 Task: Navigate through the street view of La Jolla to reach Torrey Pines State Natural Reserve.
Action: Mouse moved to (219, 79)
Screenshot: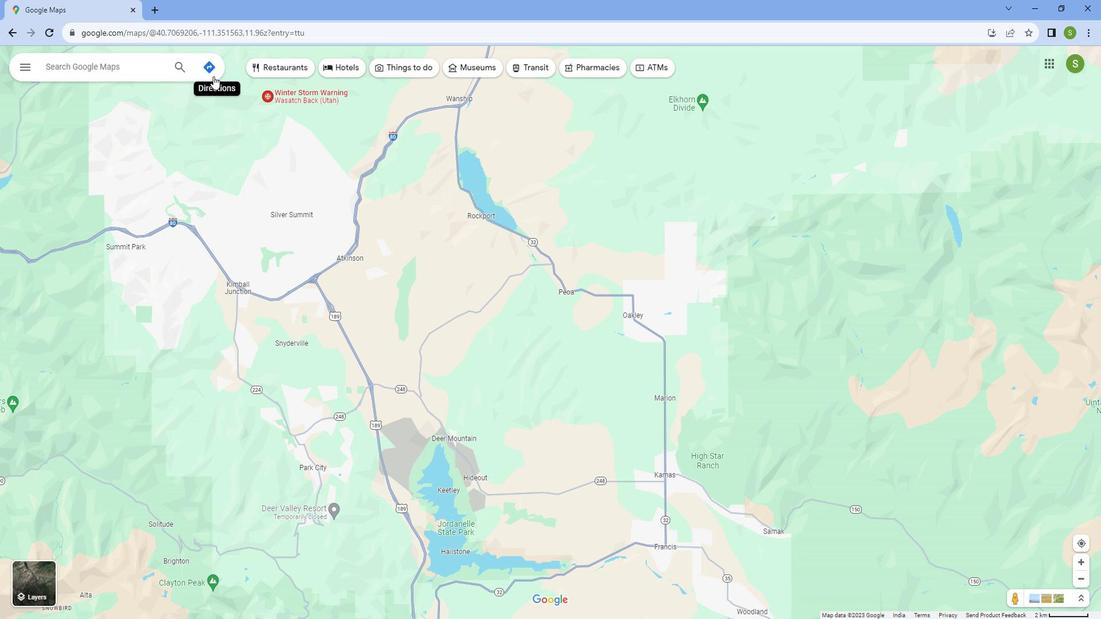 
Action: Mouse pressed left at (219, 79)
Screenshot: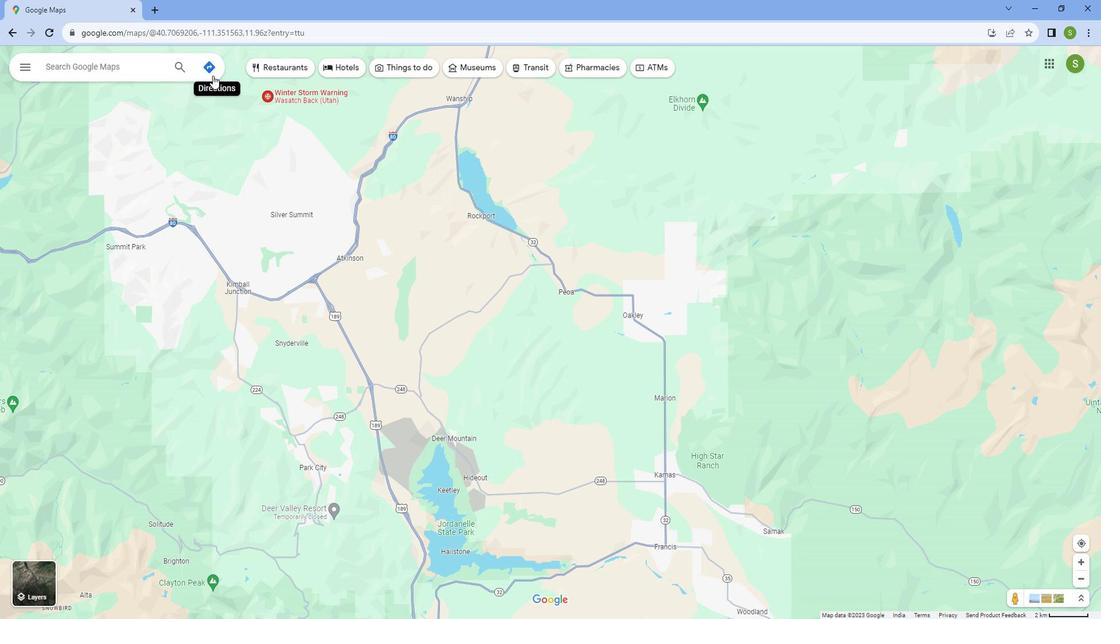 
Action: Mouse moved to (126, 103)
Screenshot: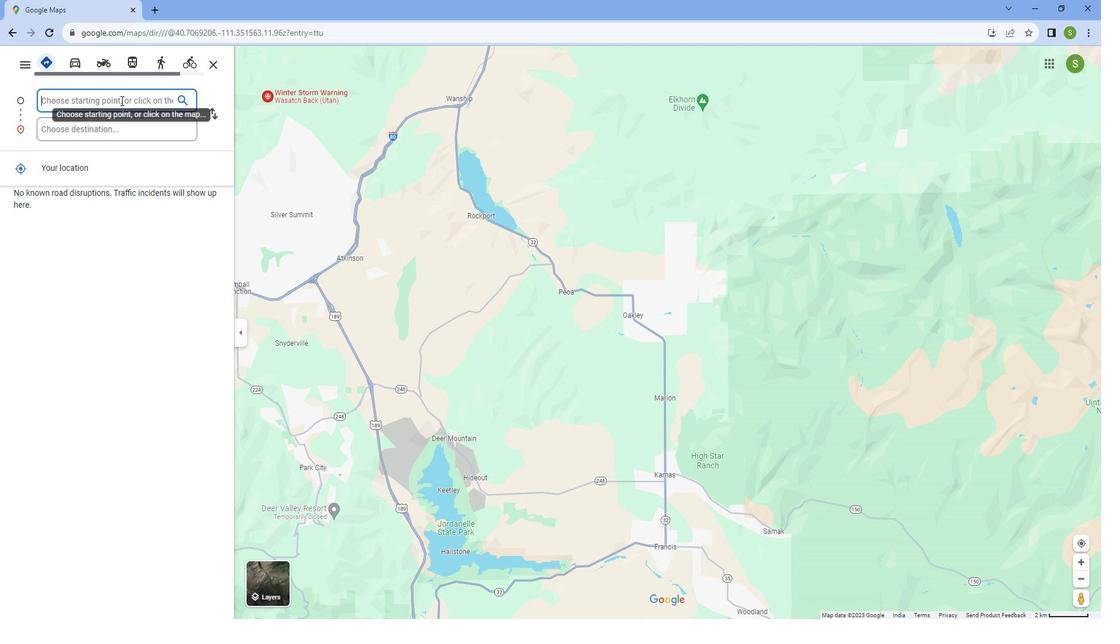 
Action: Mouse pressed left at (126, 103)
Screenshot: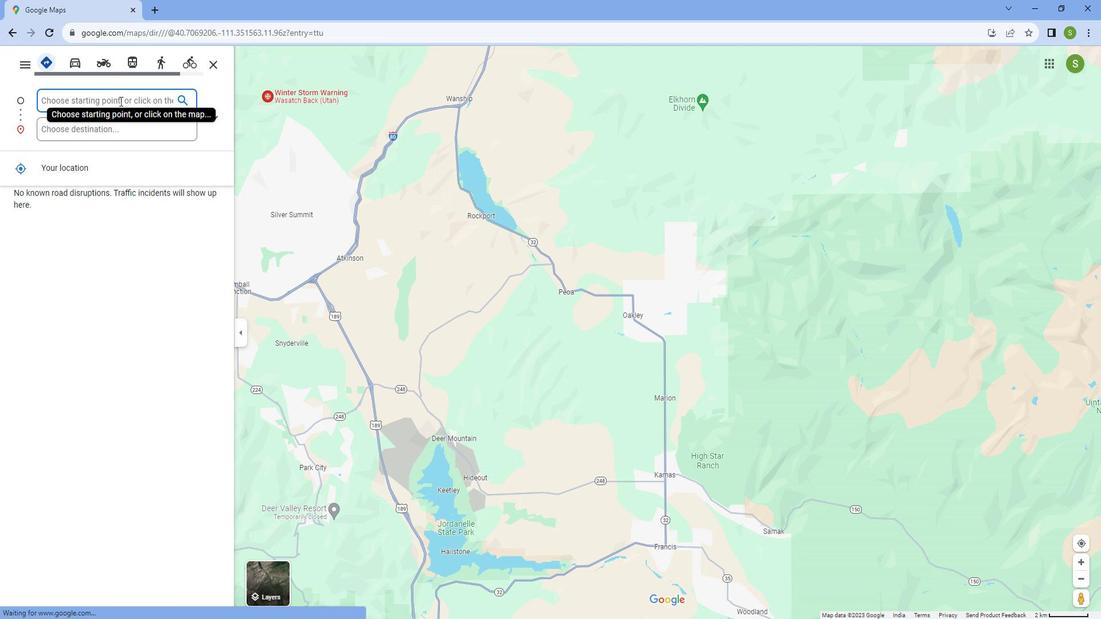 
Action: Key pressed <Key.caps_lock>L<Key.caps_lock>a<Key.space><Key.caps_lock>J<Key.caps_lock>olla
Screenshot: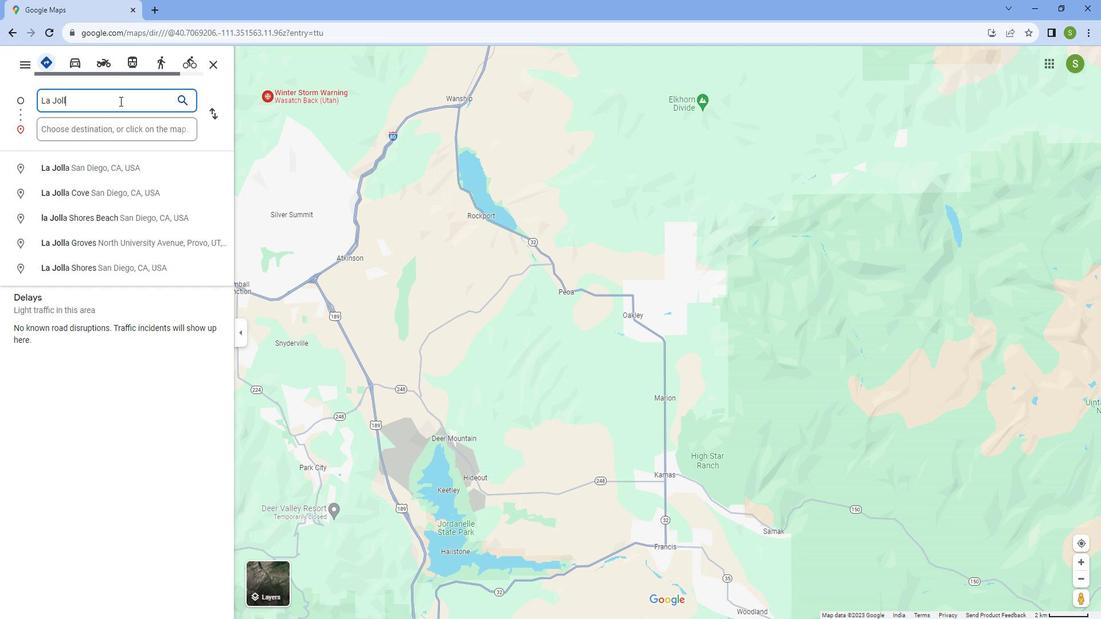 
Action: Mouse moved to (99, 174)
Screenshot: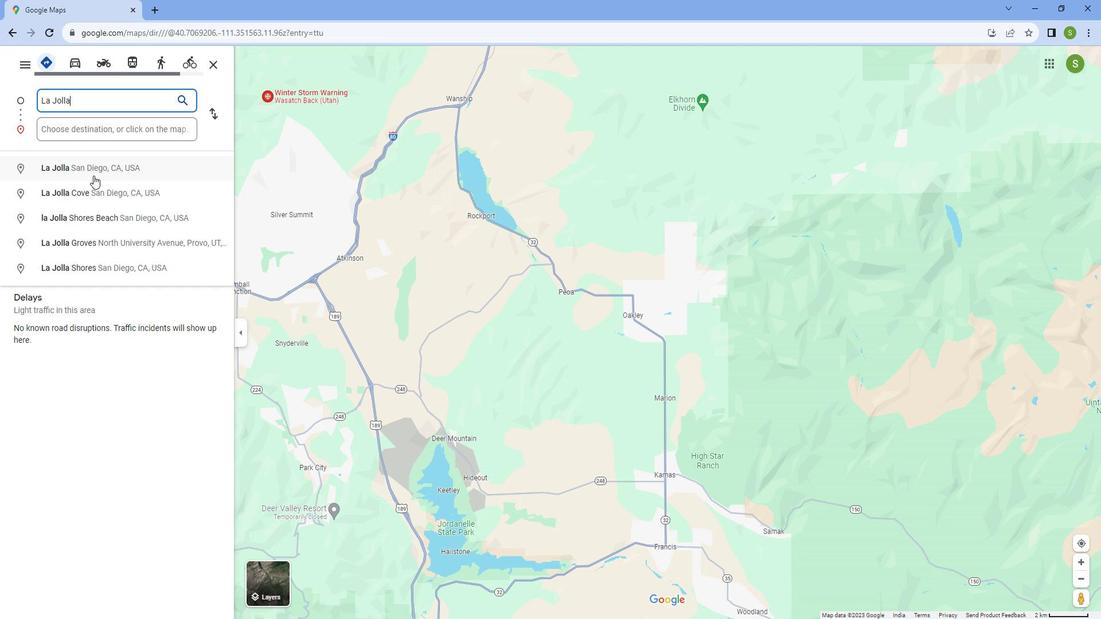 
Action: Mouse pressed left at (99, 174)
Screenshot: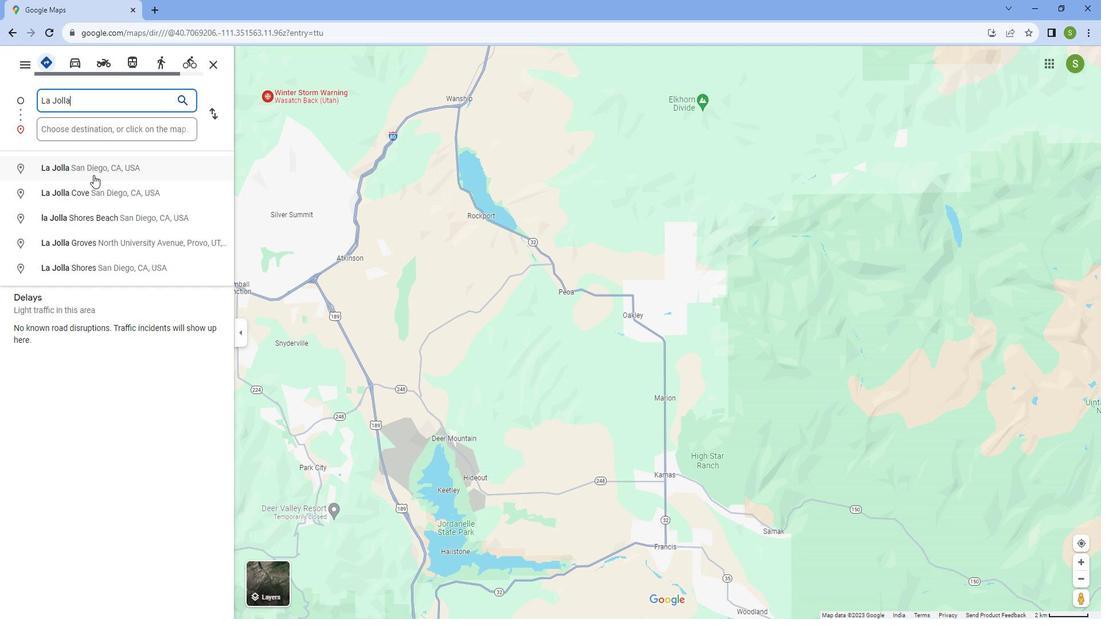 
Action: Mouse moved to (112, 123)
Screenshot: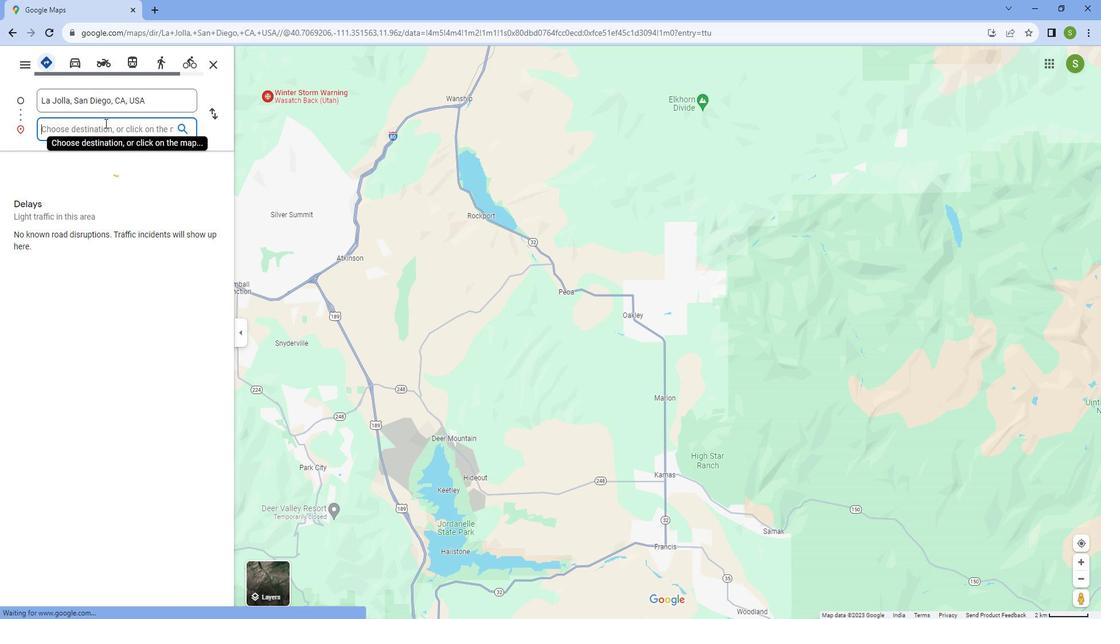 
Action: Mouse pressed left at (112, 123)
Screenshot: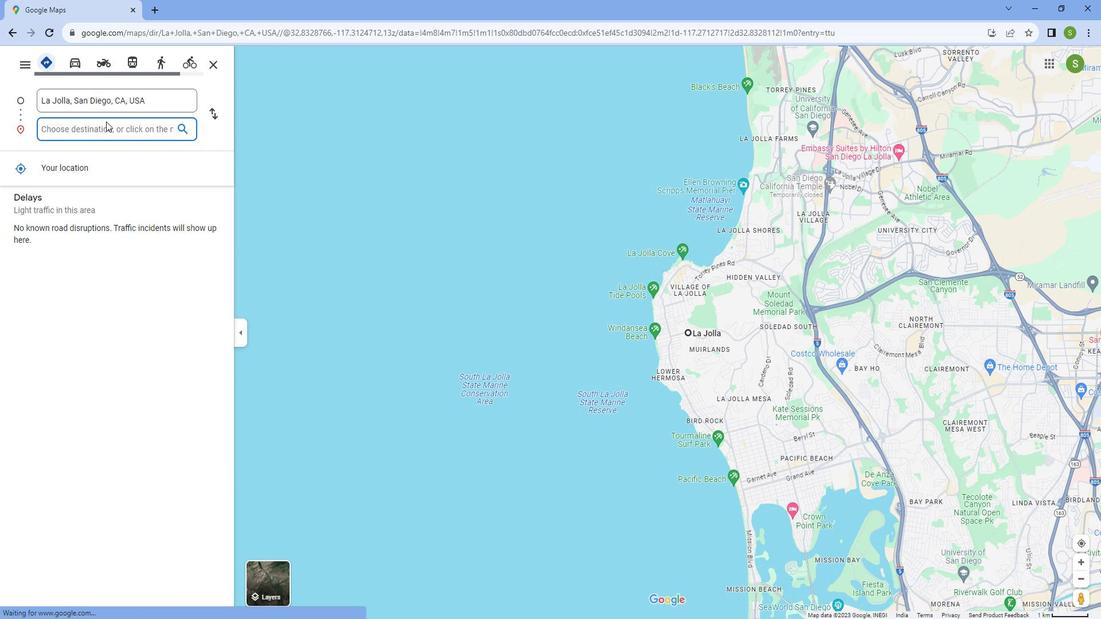 
Action: Key pressed <Key.caps_lock>T<Key.caps_lock>orr
Screenshot: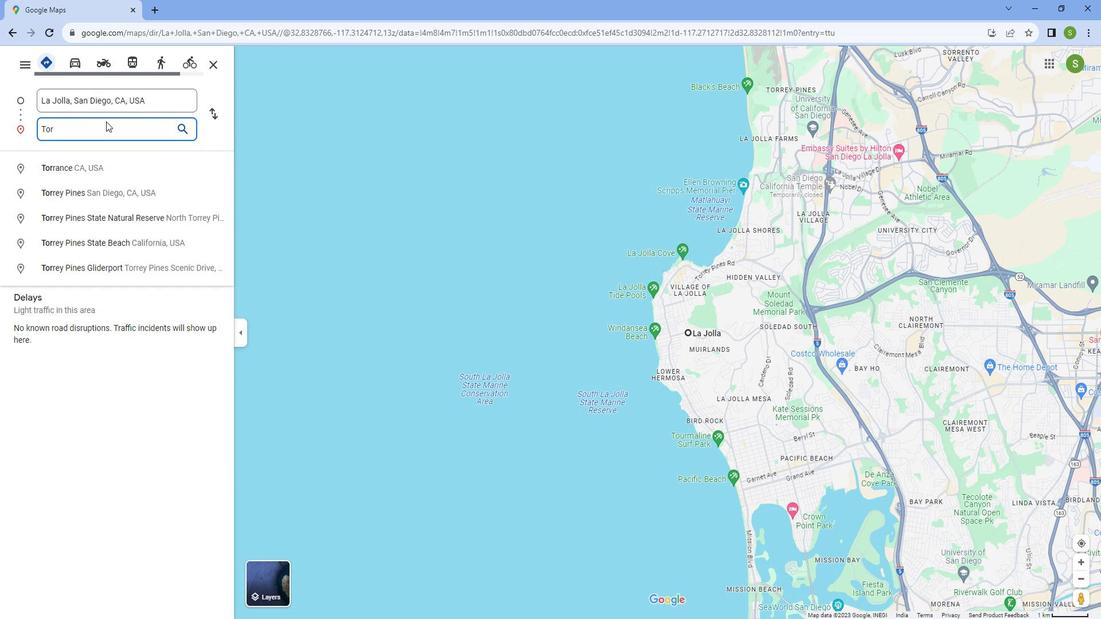 
Action: Mouse moved to (83, 24)
Screenshot: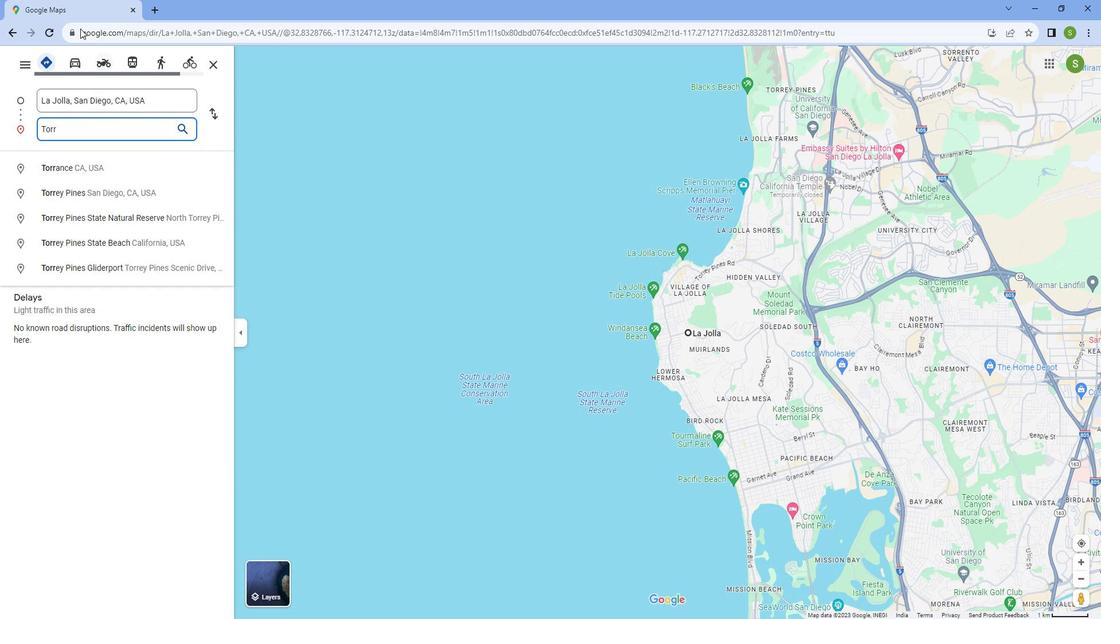 
Action: Key pressed ey<Key.space><Key.caps_lock>P<Key.caps_lock>ines<Key.space><Key.caps_lock>S<Key.caps_lock>tate<Key.space><Key.caps_lock>N<Key.caps_lock>atural<Key.space><Key.caps_lock>R<Key.caps_lock>eserve
Screenshot: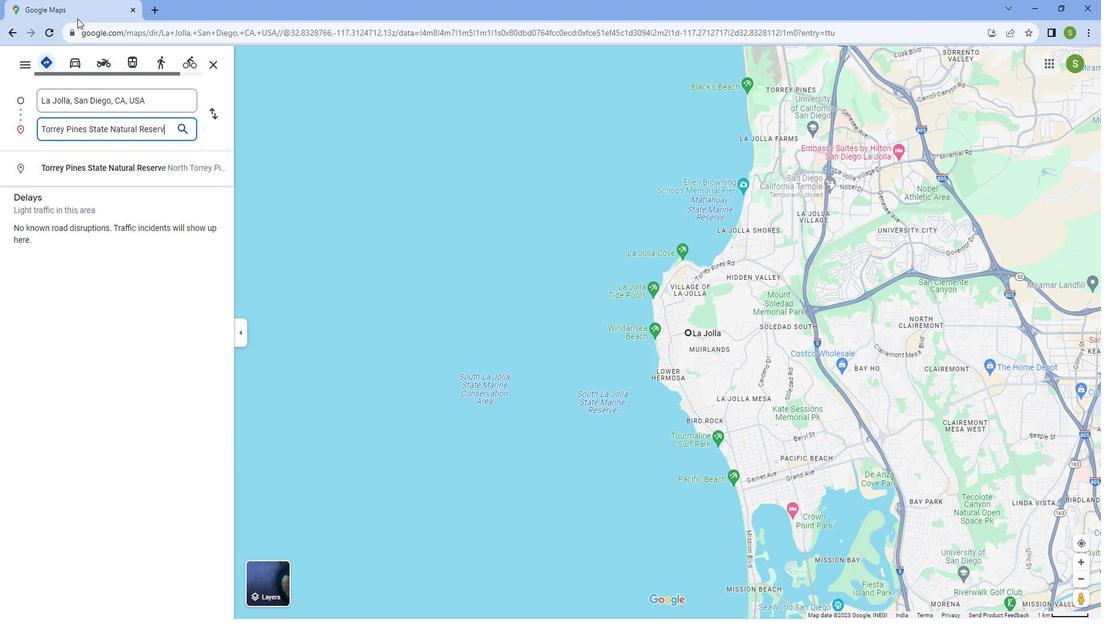 
Action: Mouse moved to (99, 174)
Screenshot: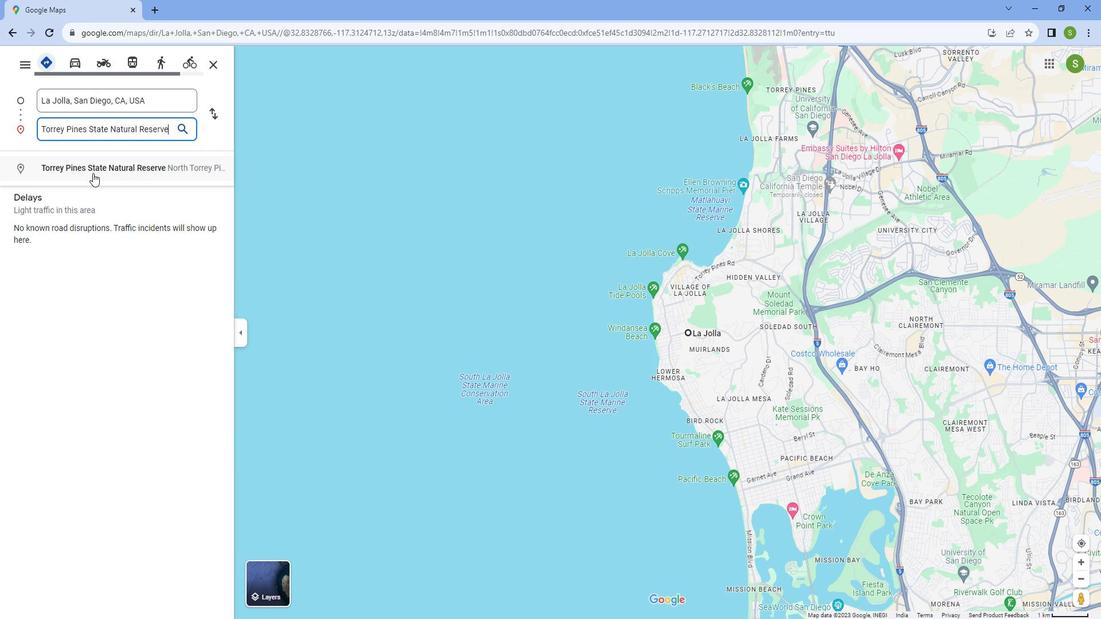 
Action: Mouse pressed left at (99, 174)
Screenshot: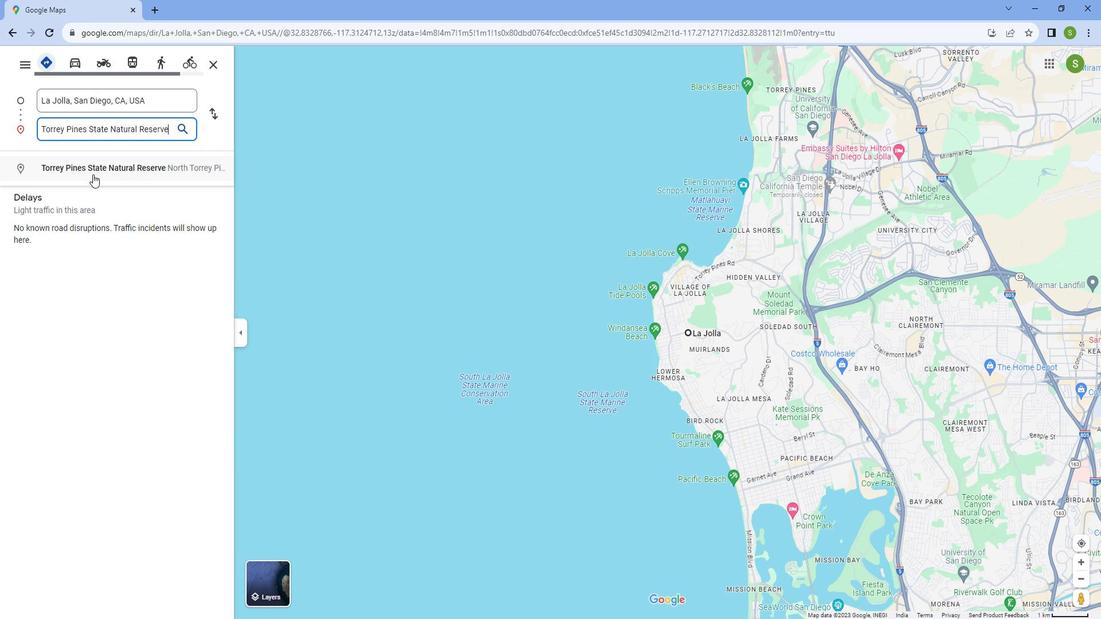 
Action: Mouse moved to (459, 565)
Screenshot: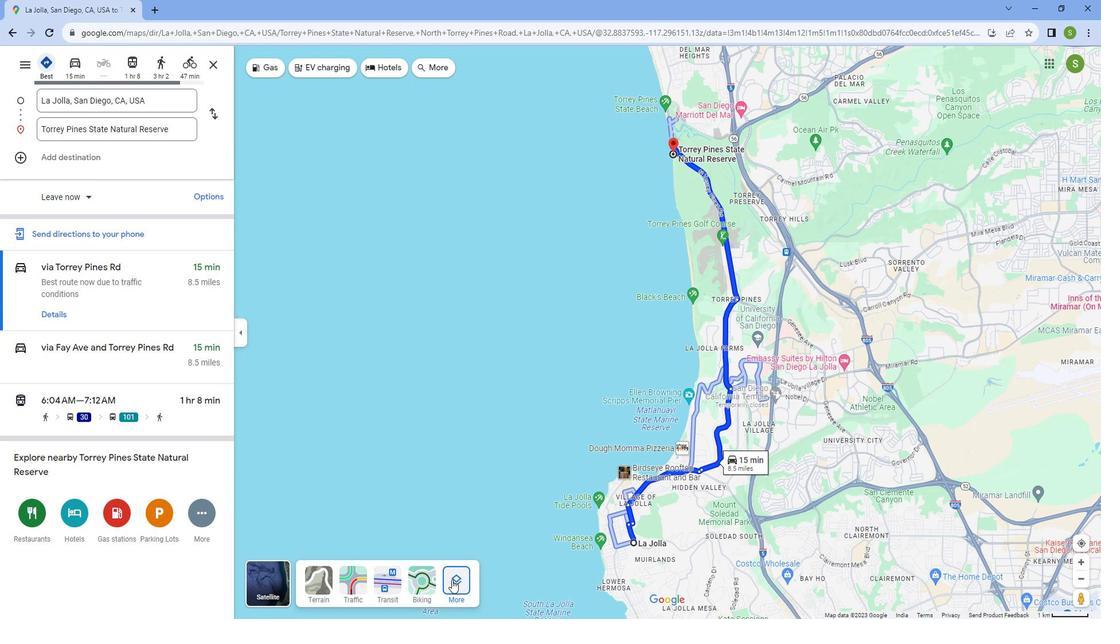 
Action: Mouse pressed left at (459, 565)
Screenshot: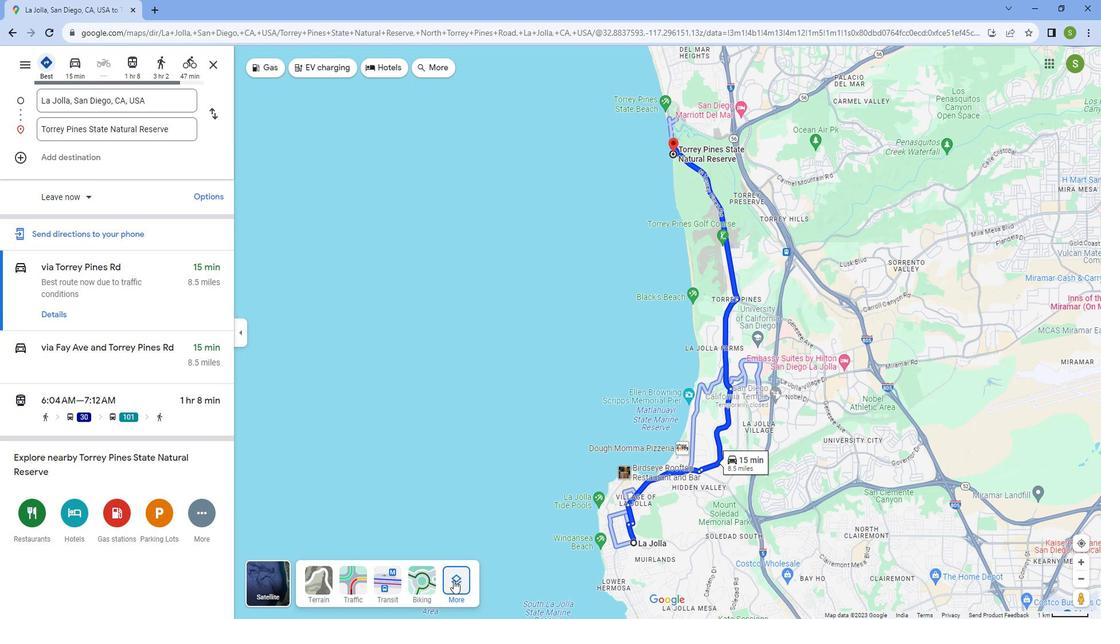 
Action: Mouse moved to (314, 329)
Screenshot: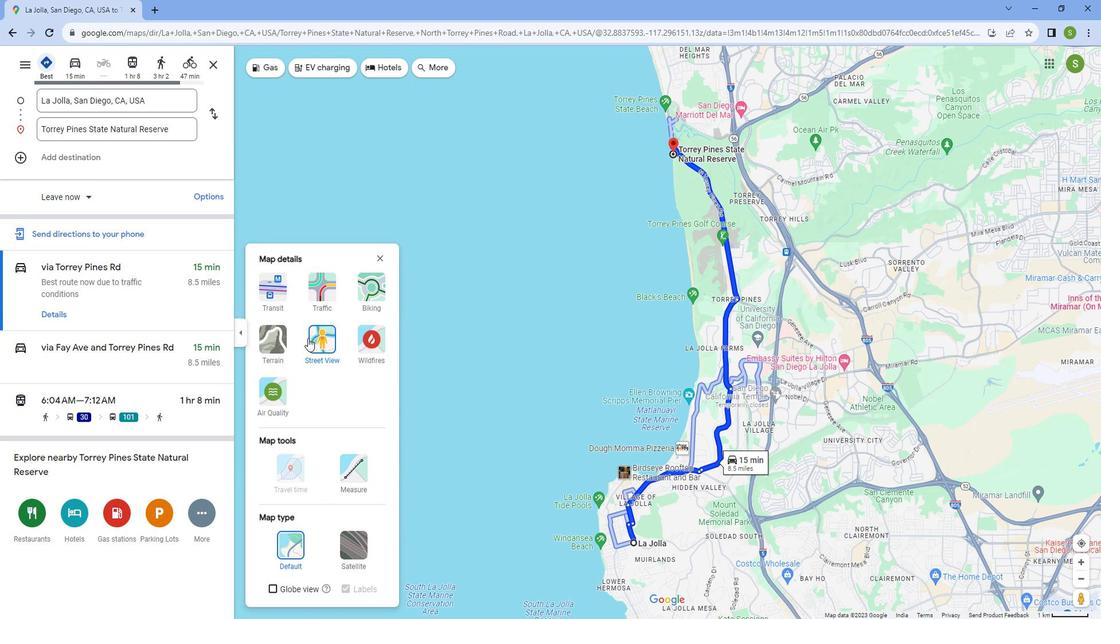 
Action: Mouse pressed left at (314, 329)
Screenshot: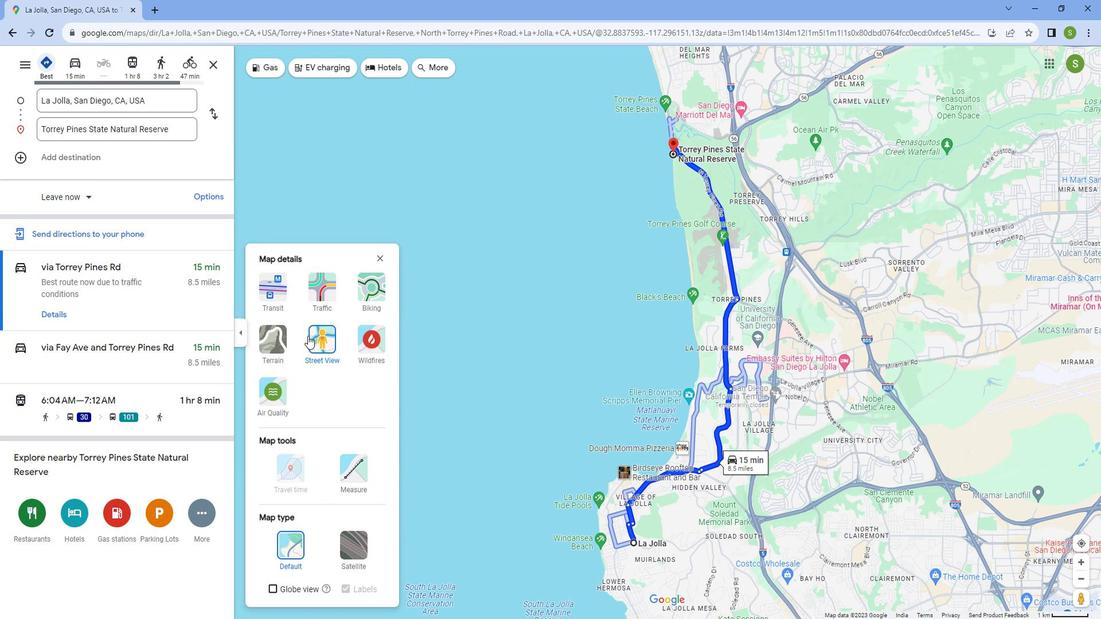 
Action: Mouse moved to (738, 215)
Screenshot: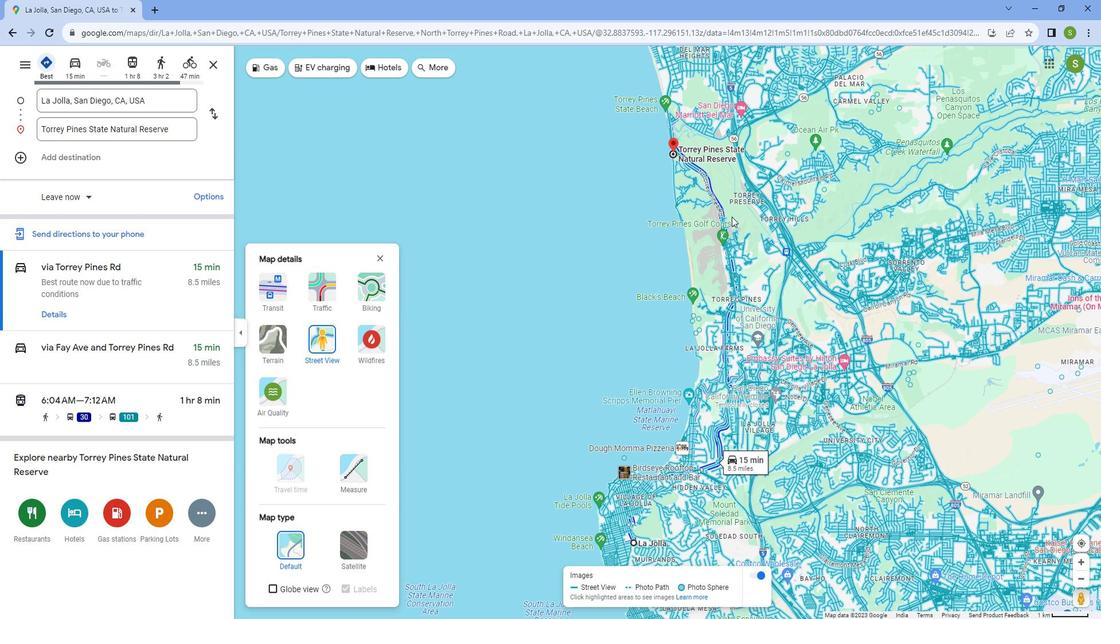 
Action: Mouse scrolled (738, 215) with delta (0, 0)
Screenshot: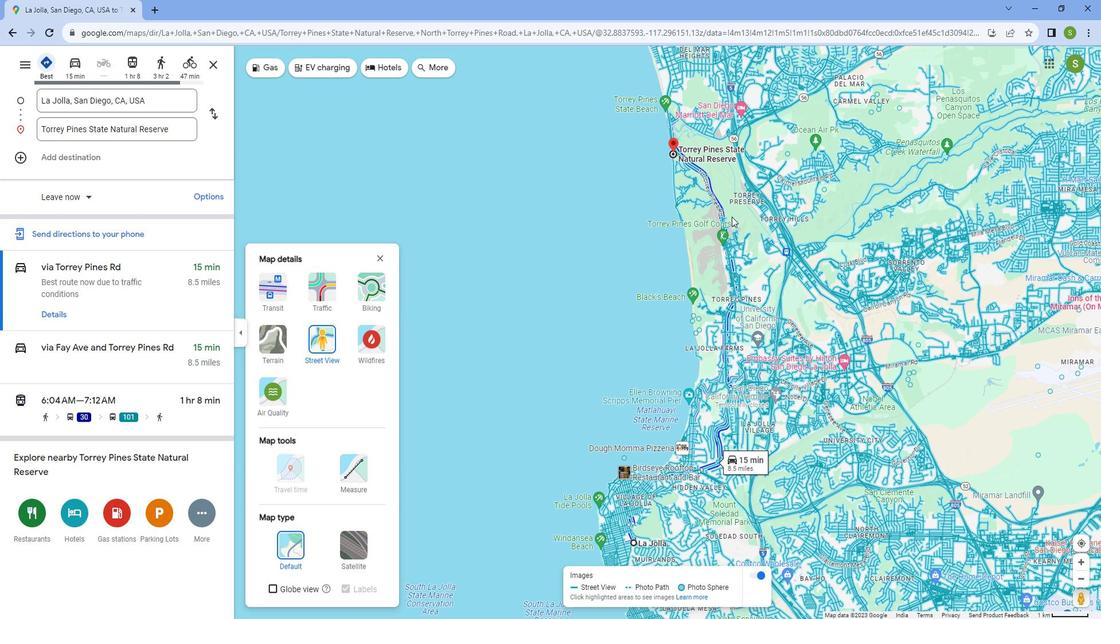 
Action: Mouse scrolled (738, 215) with delta (0, 0)
Screenshot: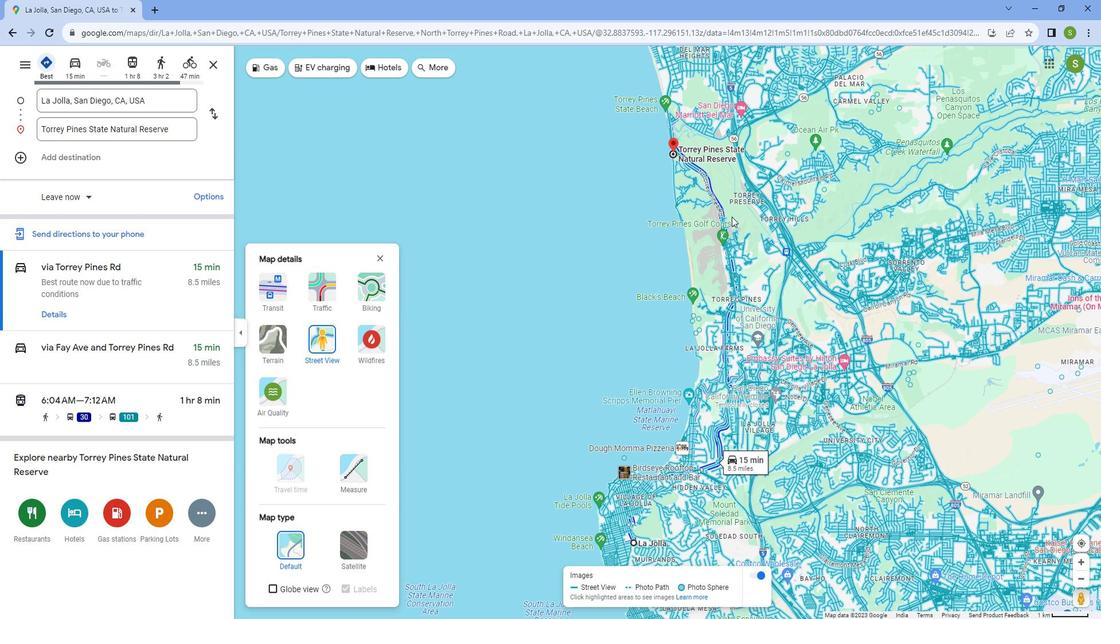
Action: Mouse scrolled (738, 215) with delta (0, 0)
Screenshot: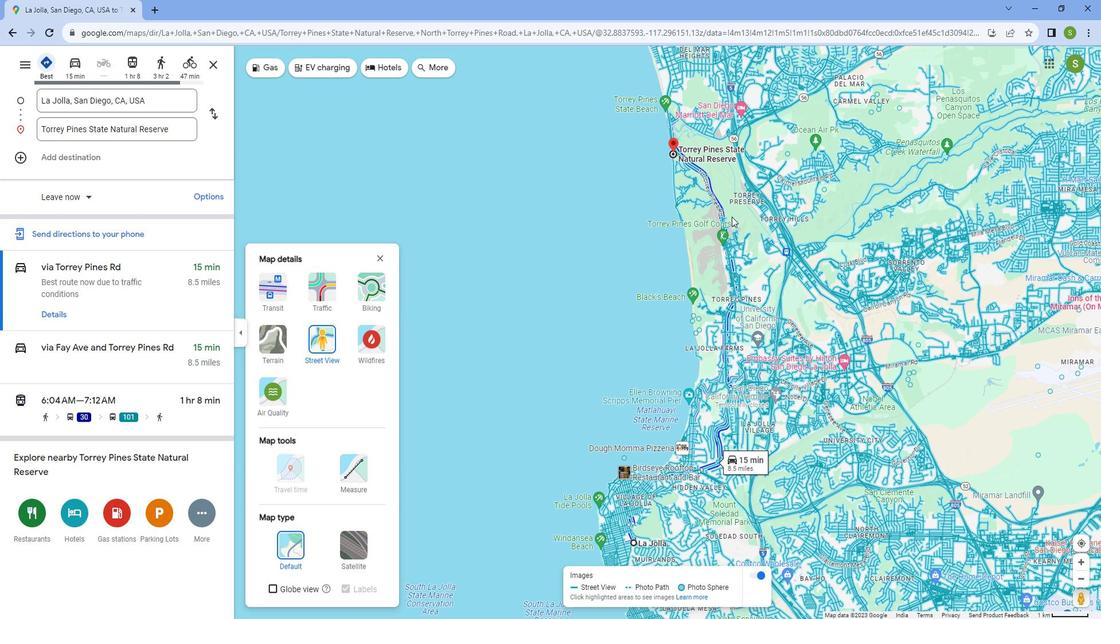 
Action: Mouse scrolled (738, 215) with delta (0, 0)
Screenshot: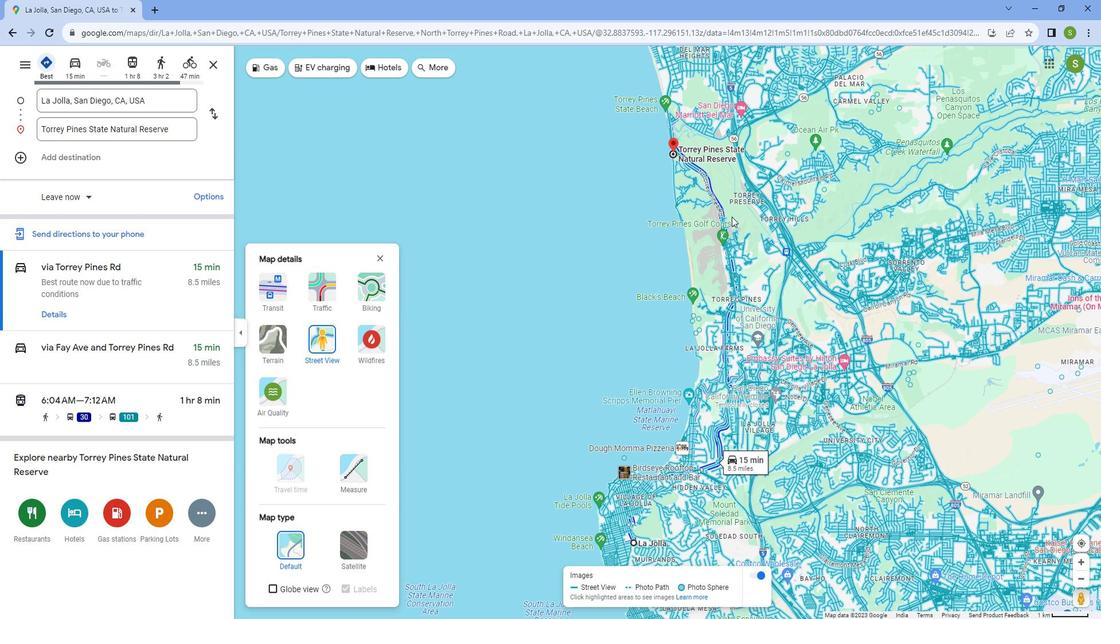 
Action: Mouse scrolled (738, 215) with delta (0, 0)
Screenshot: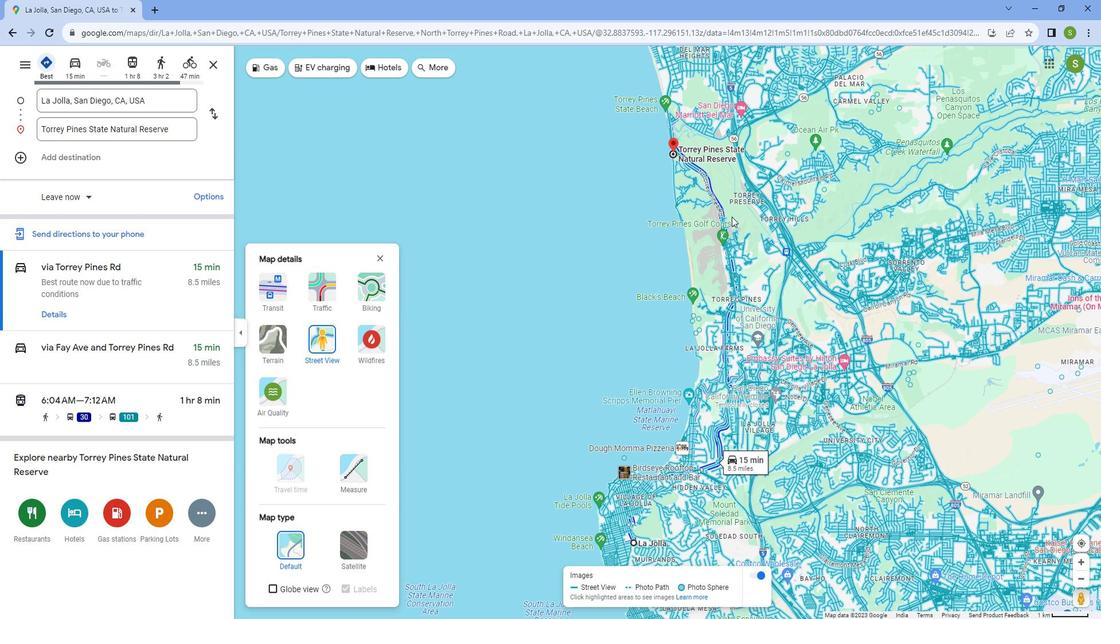 
Action: Mouse scrolled (738, 215) with delta (0, 0)
Screenshot: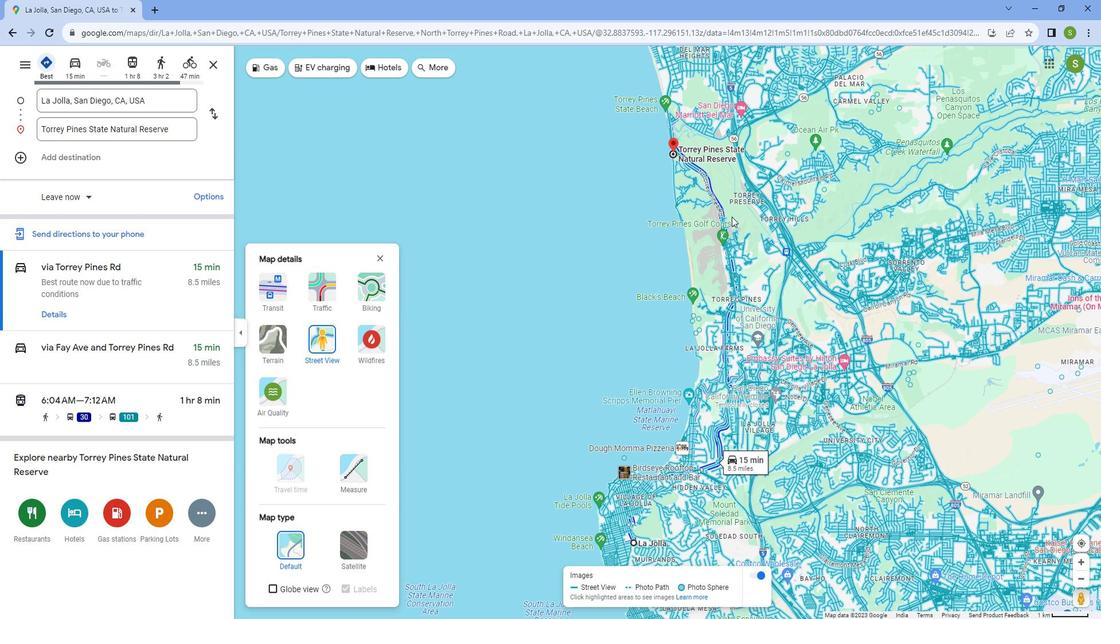 
Action: Mouse moved to (738, 214)
Screenshot: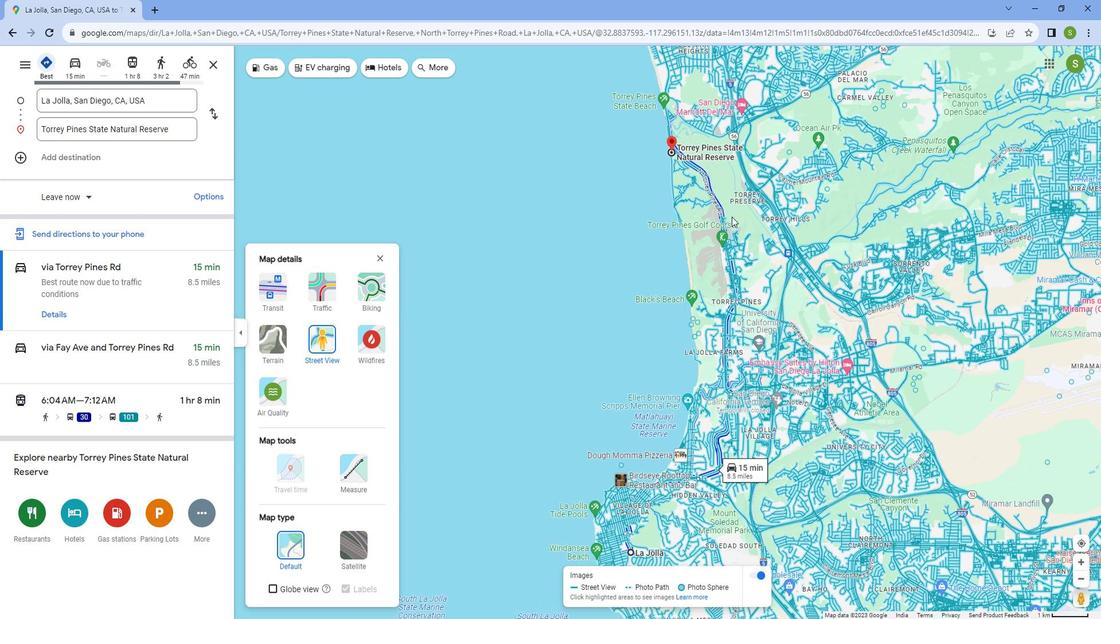 
Action: Mouse scrolled (738, 215) with delta (0, 0)
Screenshot: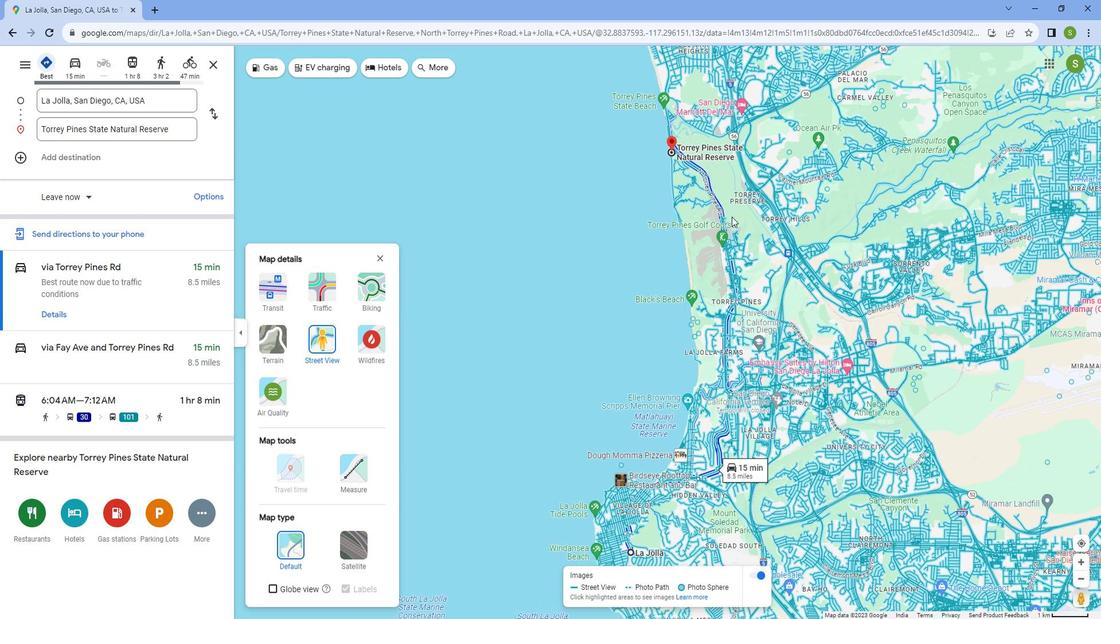 
Action: Mouse moved to (737, 214)
Screenshot: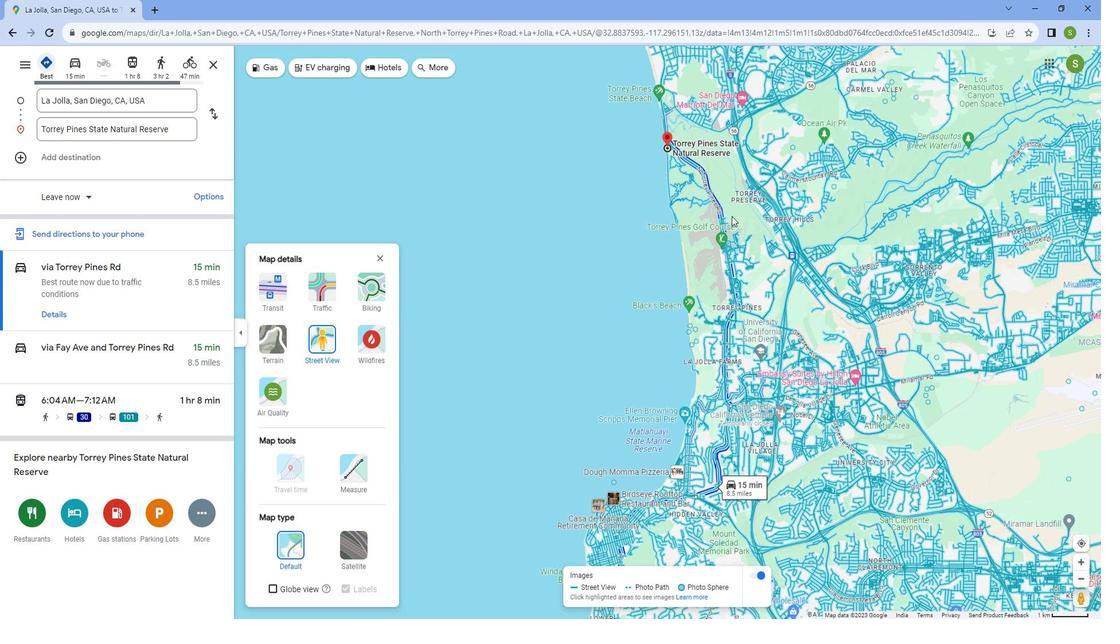
Action: Mouse scrolled (737, 215) with delta (0, 0)
Screenshot: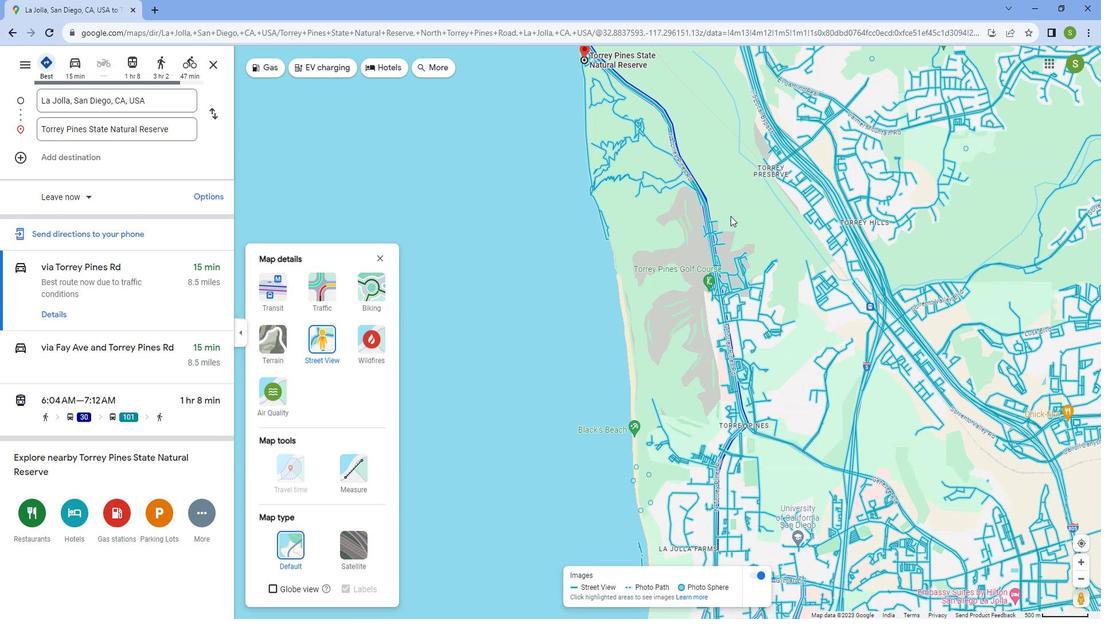 
Action: Mouse scrolled (737, 215) with delta (0, 0)
Screenshot: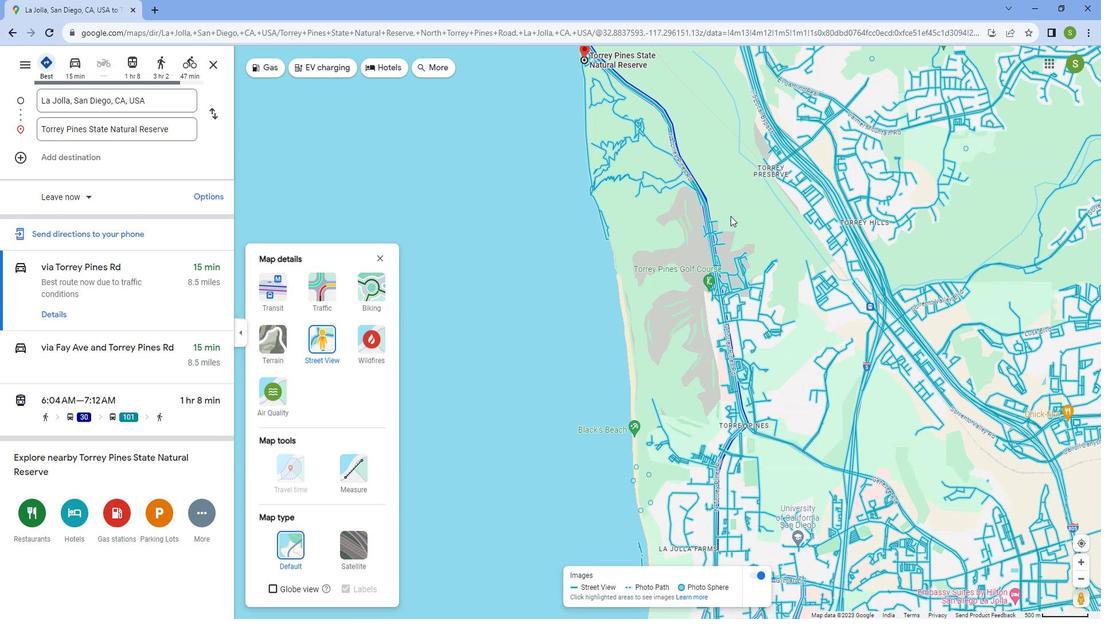 
Action: Mouse scrolled (737, 215) with delta (0, 0)
Screenshot: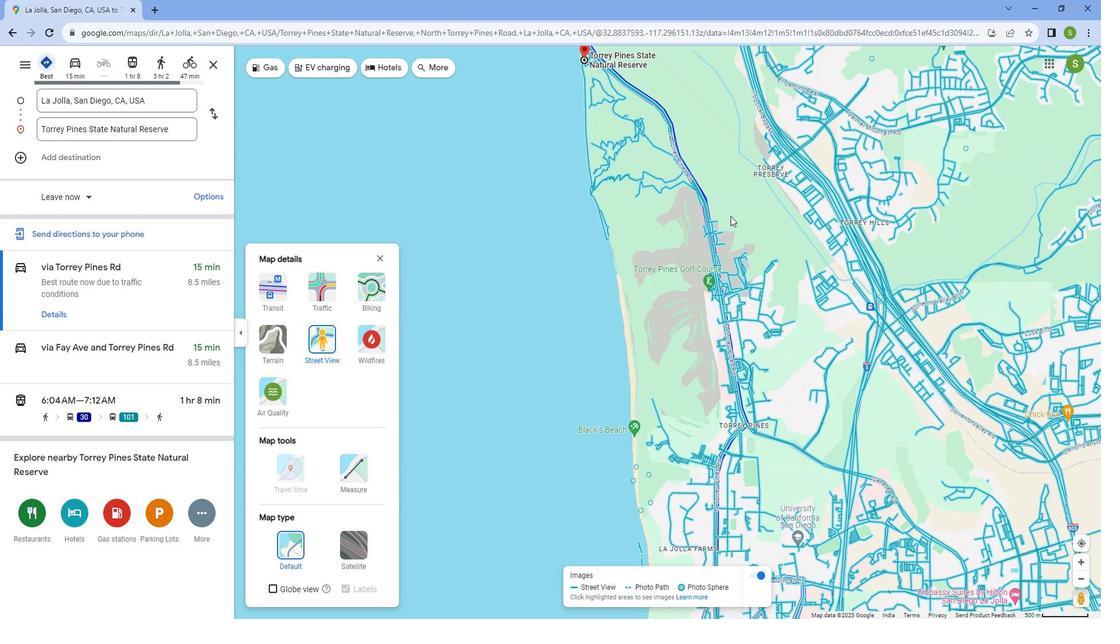 
Action: Mouse scrolled (737, 215) with delta (0, 0)
Screenshot: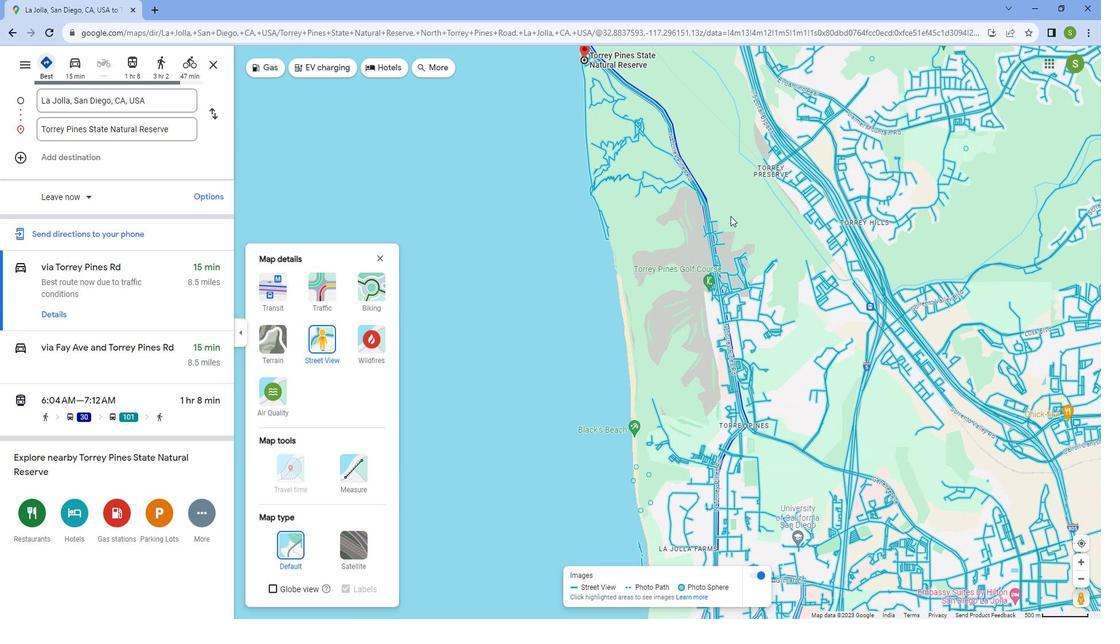
Action: Mouse scrolled (737, 215) with delta (0, 0)
Screenshot: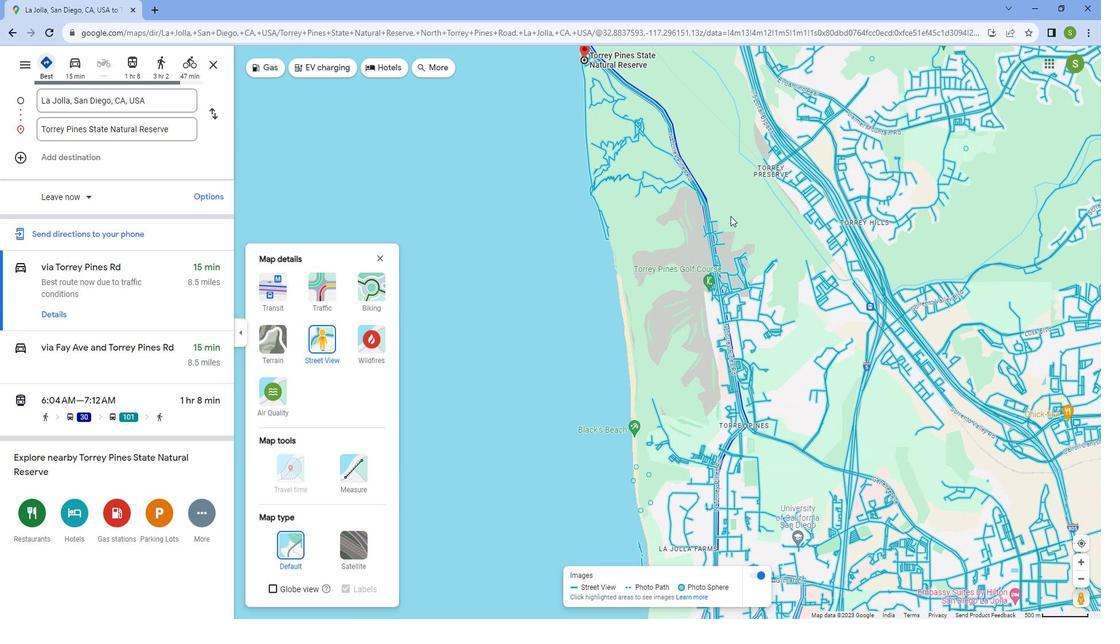 
Action: Mouse moved to (722, 171)
Screenshot: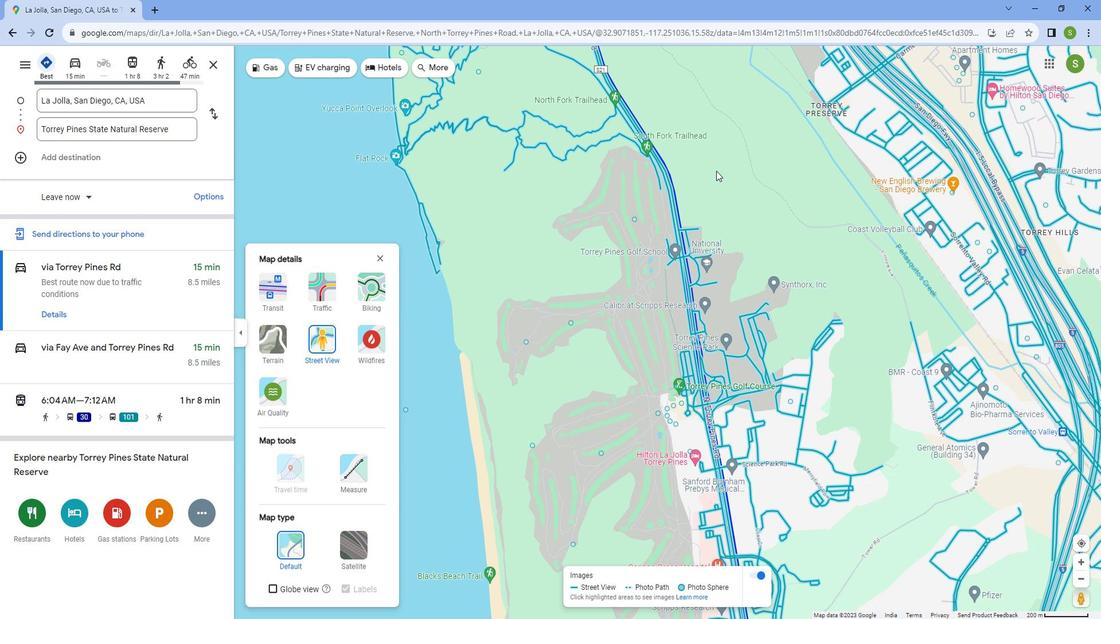 
Action: Mouse pressed left at (722, 171)
Screenshot: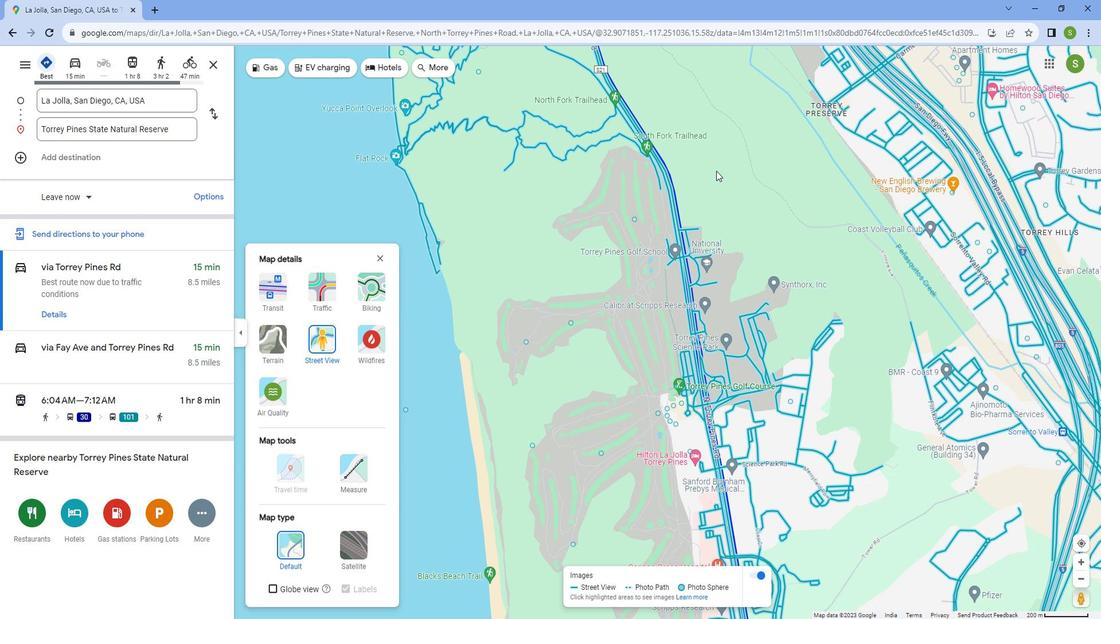 
Action: Mouse moved to (618, 392)
Screenshot: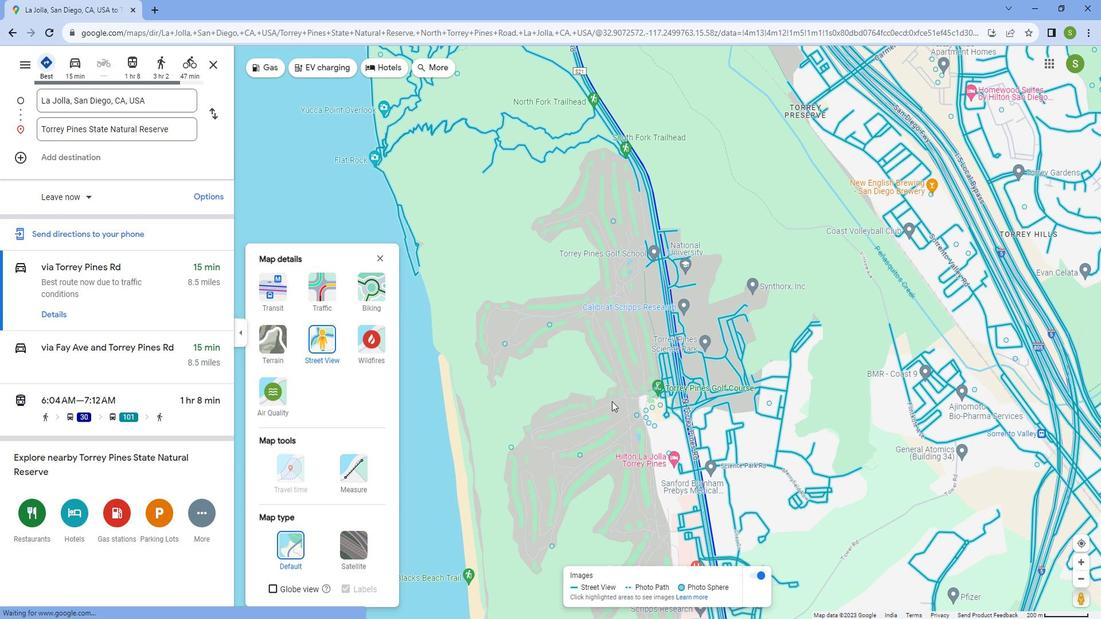 
Action: Mouse pressed left at (618, 392)
Screenshot: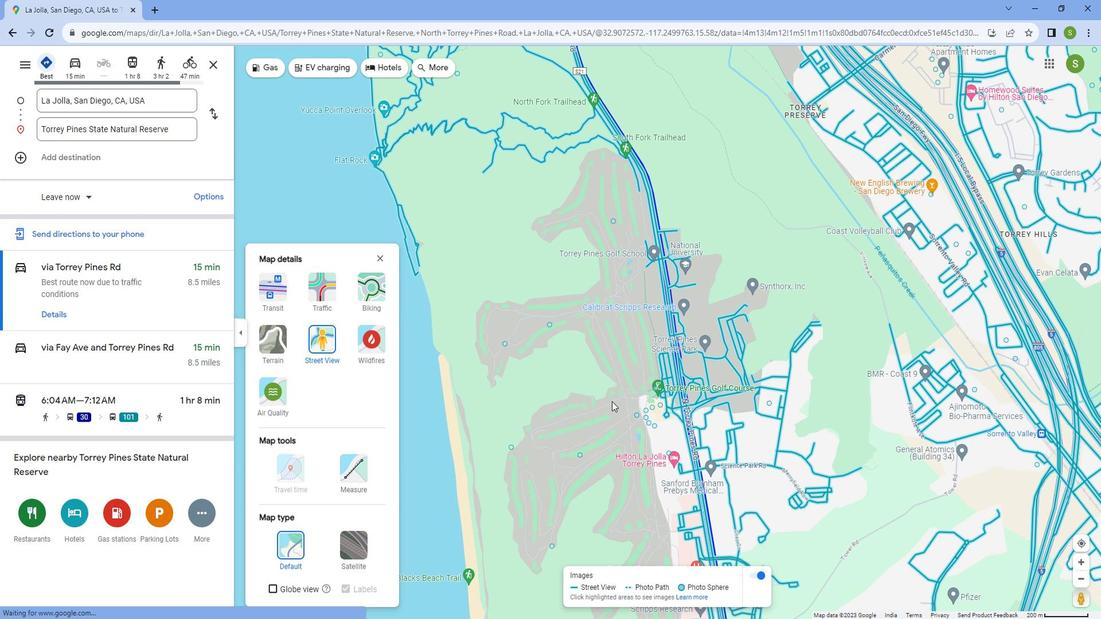 
Action: Mouse moved to (594, 454)
Screenshot: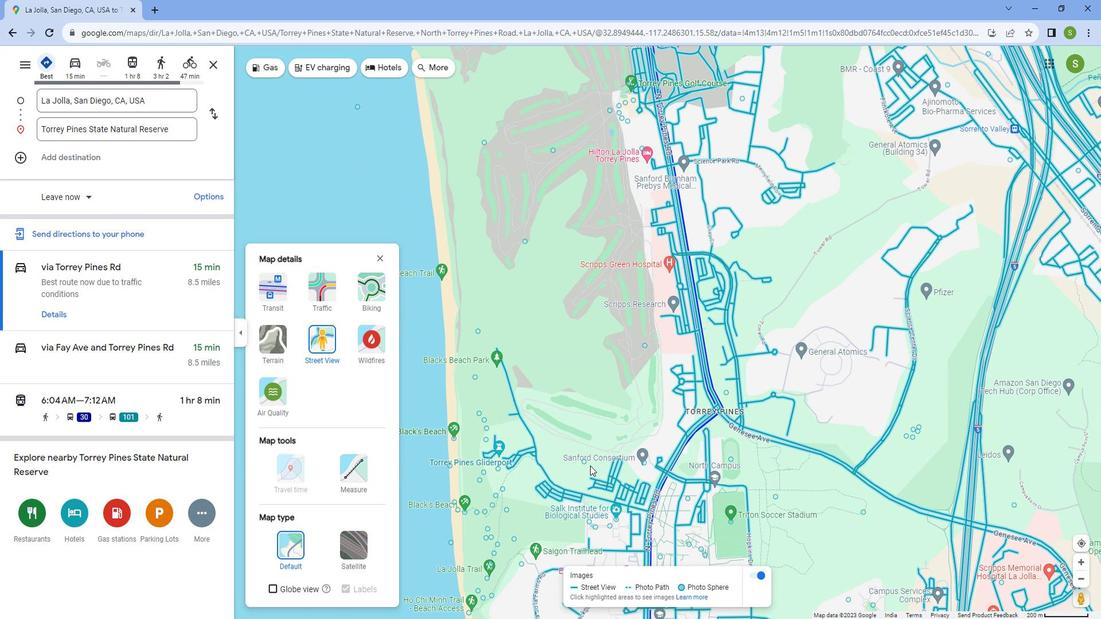 
Action: Mouse pressed left at (594, 454)
Screenshot: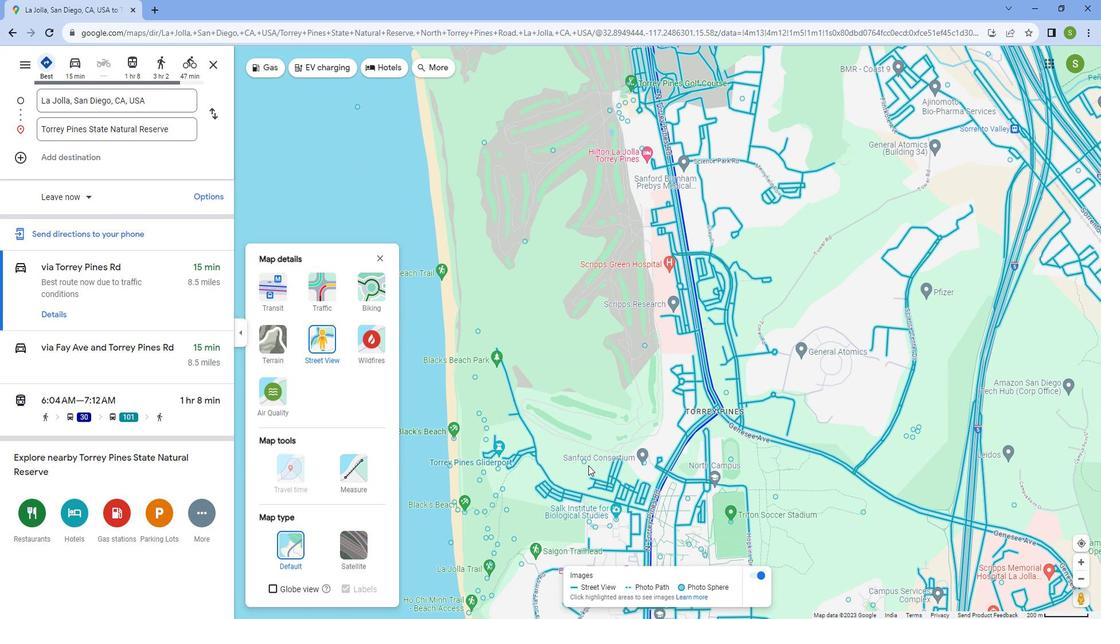 
Action: Mouse moved to (605, 283)
Screenshot: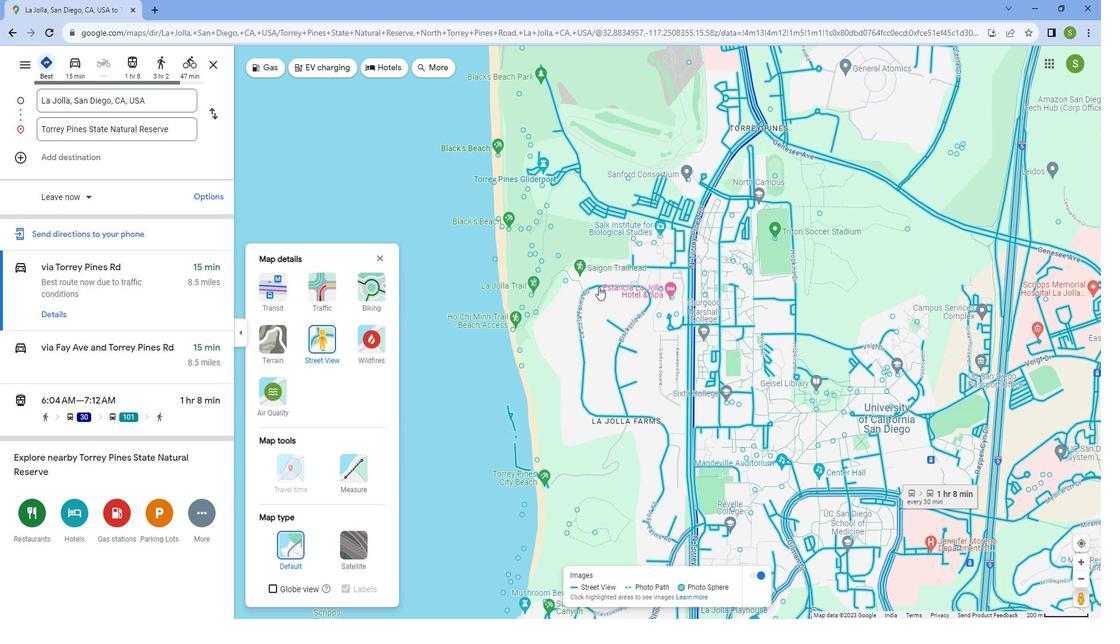 
Action: Mouse scrolled (605, 283) with delta (0, 0)
Screenshot: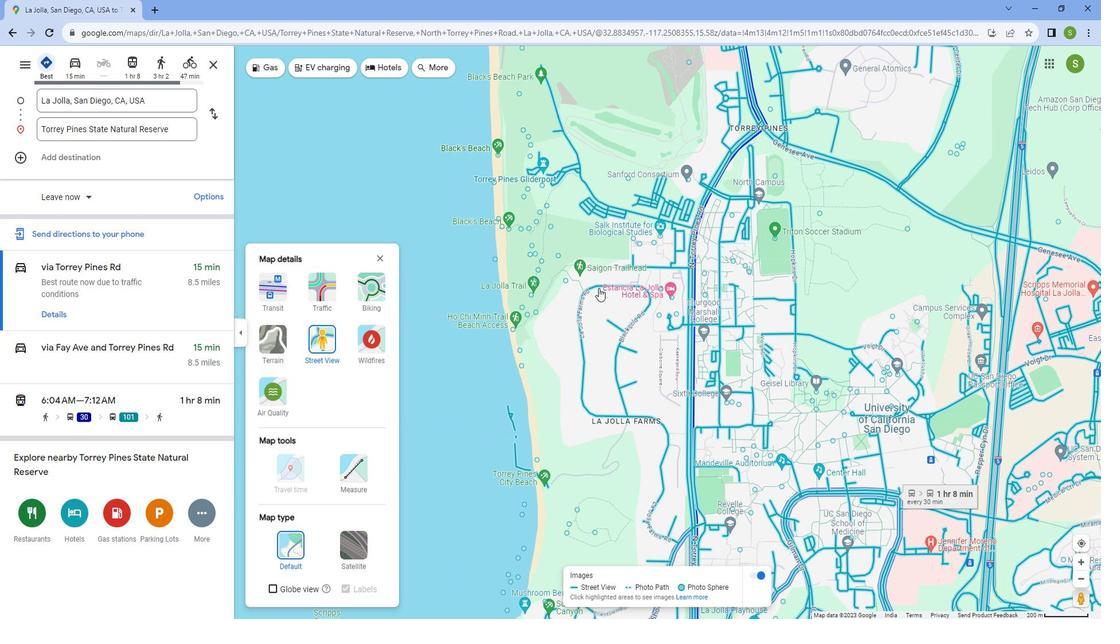 
Action: Mouse scrolled (605, 283) with delta (0, 0)
Screenshot: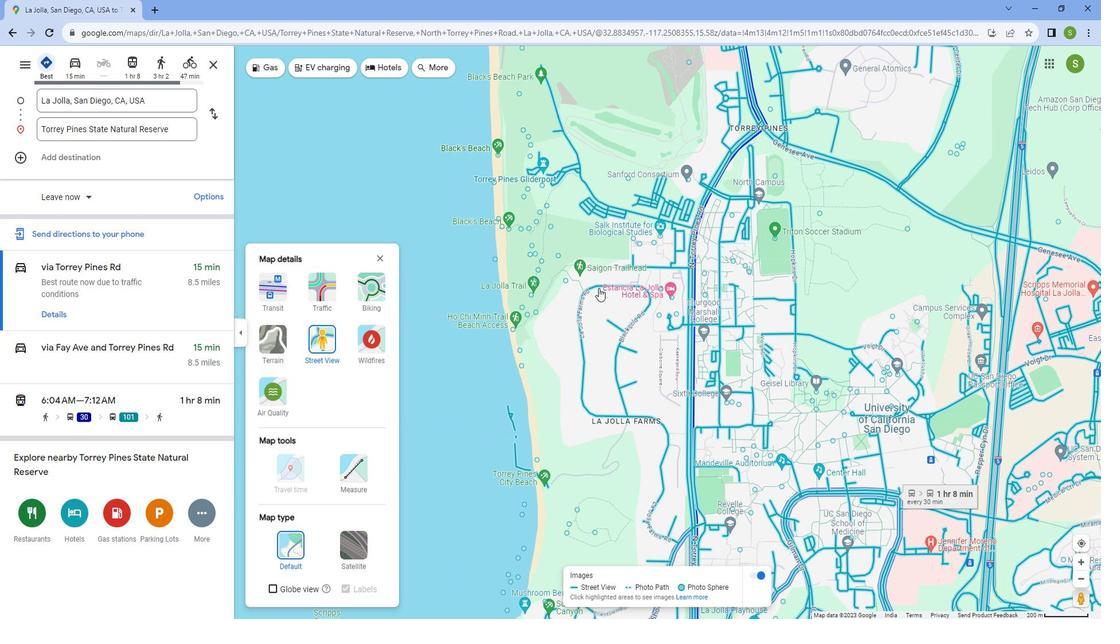 
Action: Mouse scrolled (605, 283) with delta (0, 0)
Screenshot: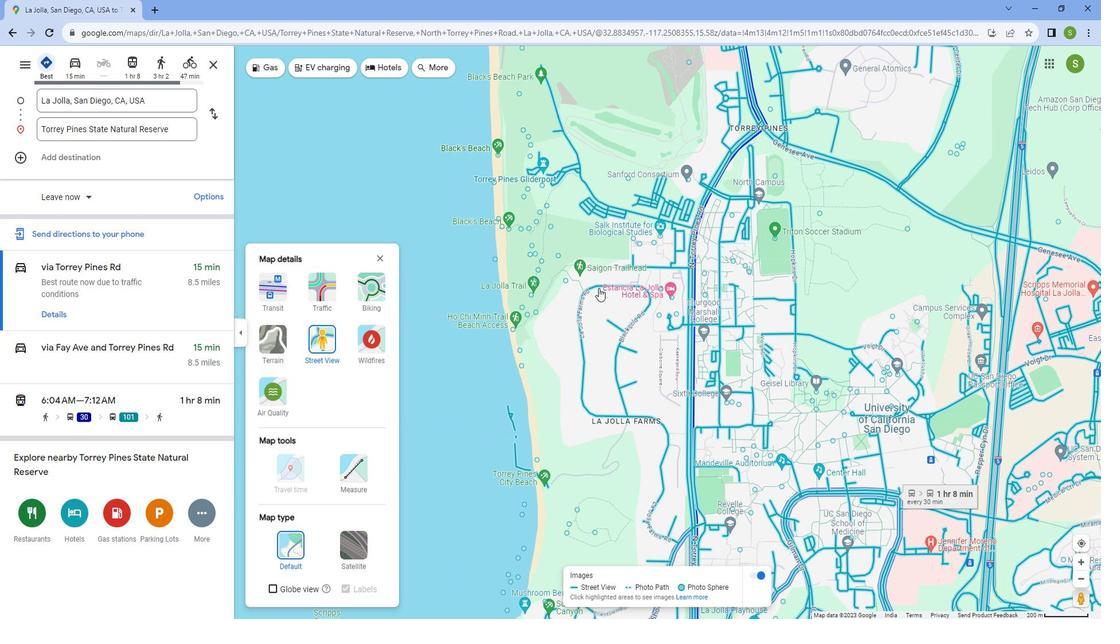 
Action: Mouse scrolled (605, 284) with delta (0, 0)
Screenshot: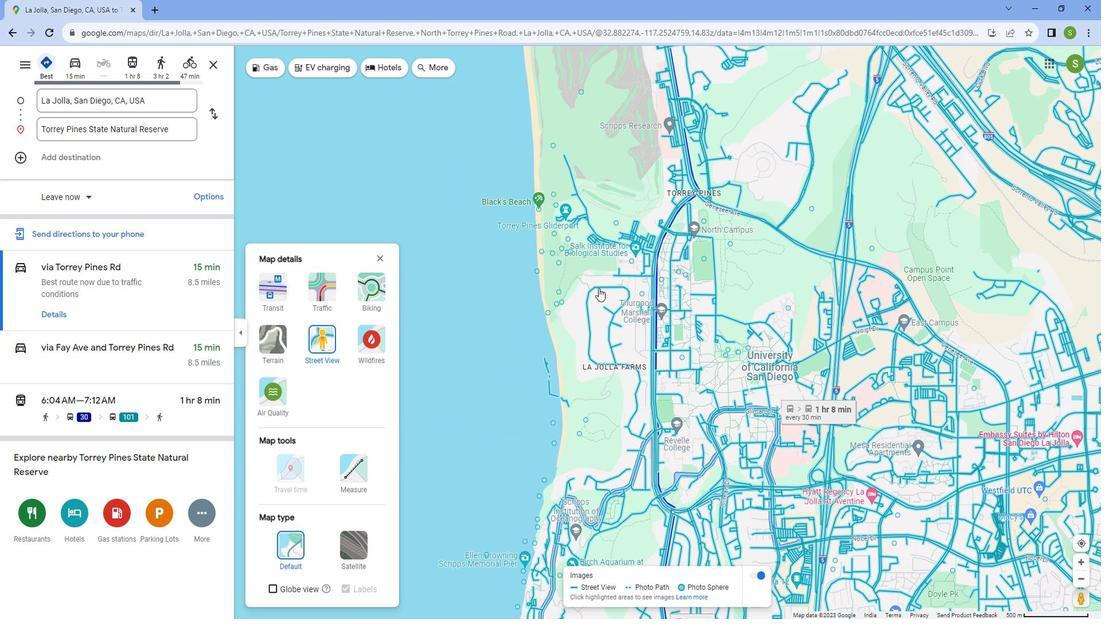 
Action: Mouse scrolled (605, 284) with delta (0, 0)
Screenshot: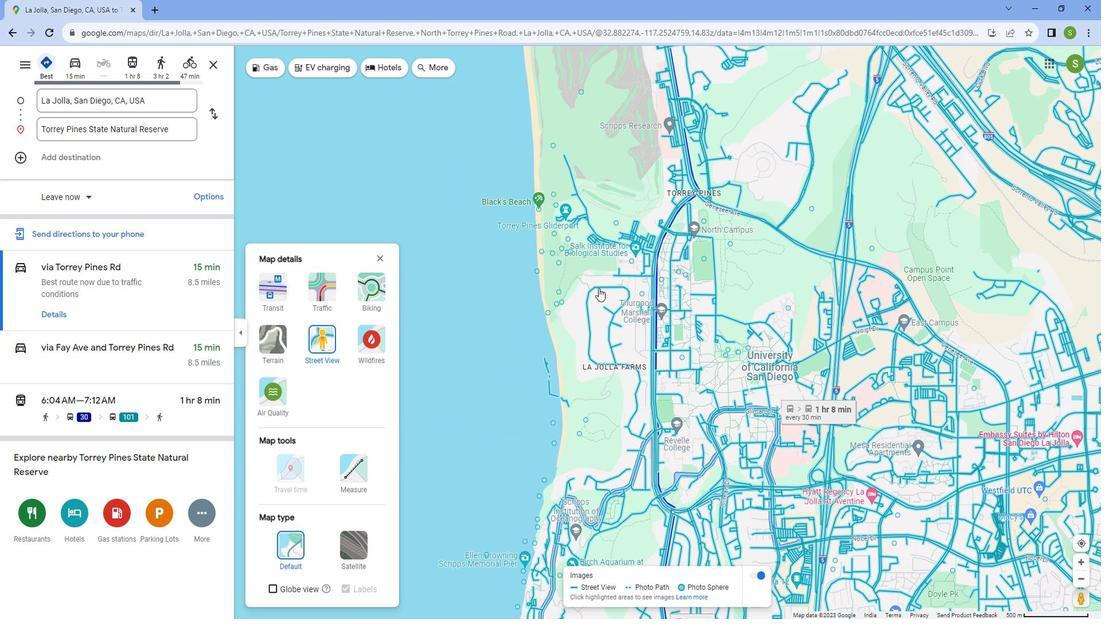
Action: Mouse scrolled (605, 284) with delta (0, 0)
Screenshot: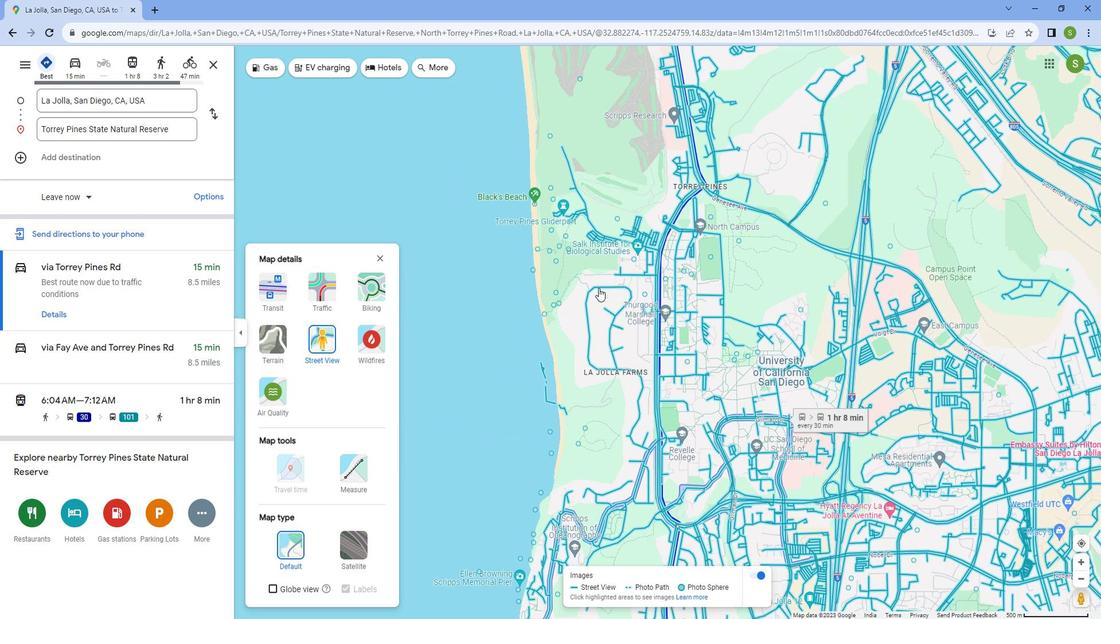 
Action: Mouse scrolled (605, 284) with delta (0, 0)
Screenshot: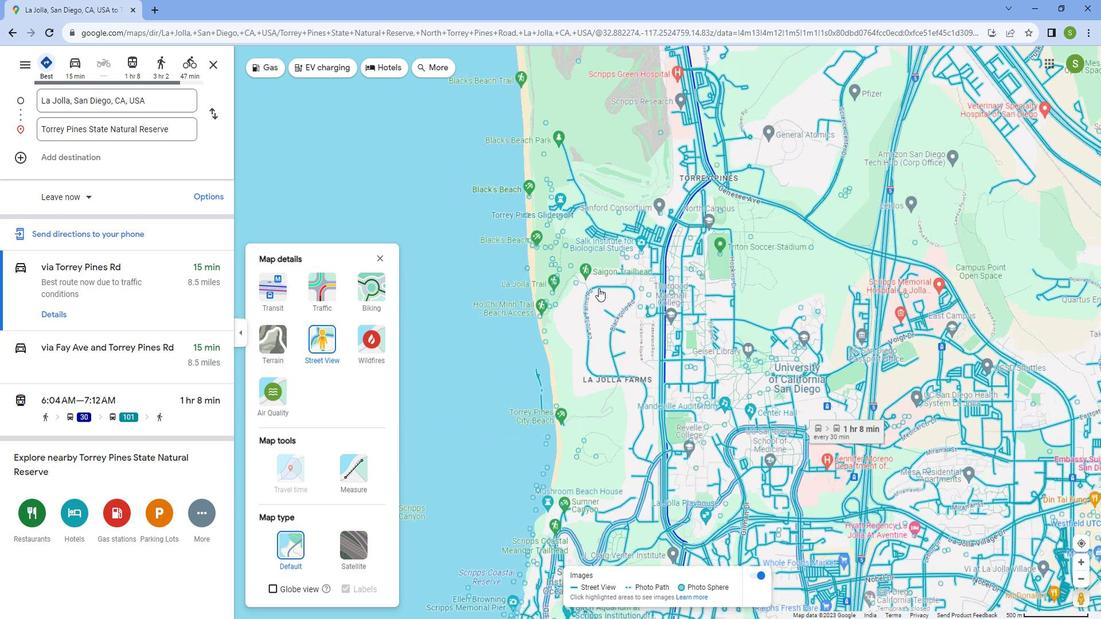 
Action: Mouse moved to (656, 111)
Screenshot: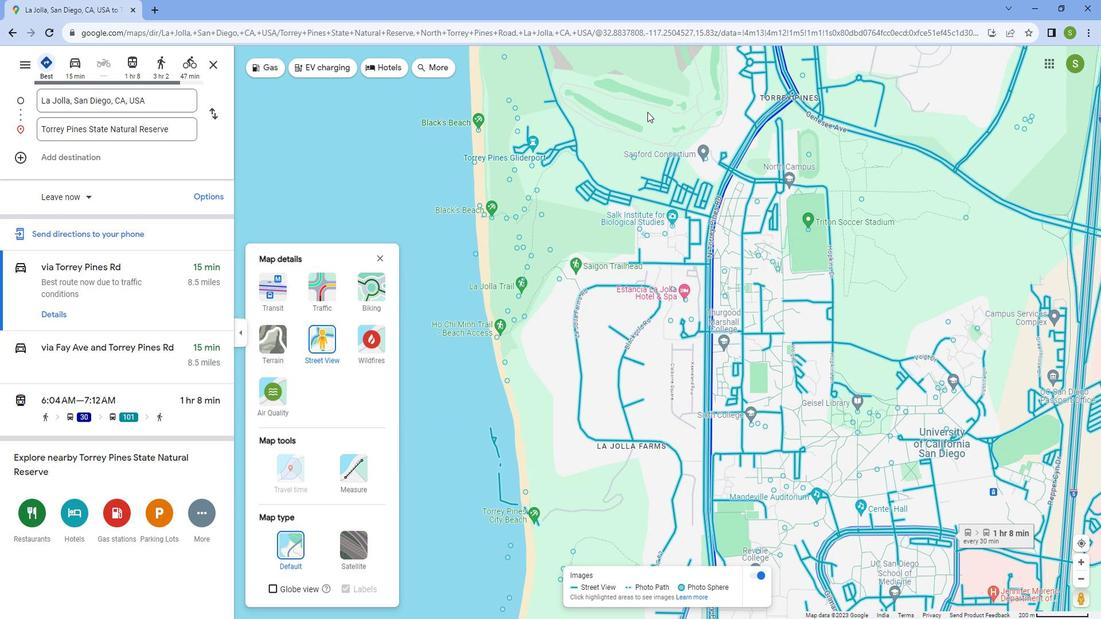 
Action: Mouse pressed left at (656, 111)
Screenshot: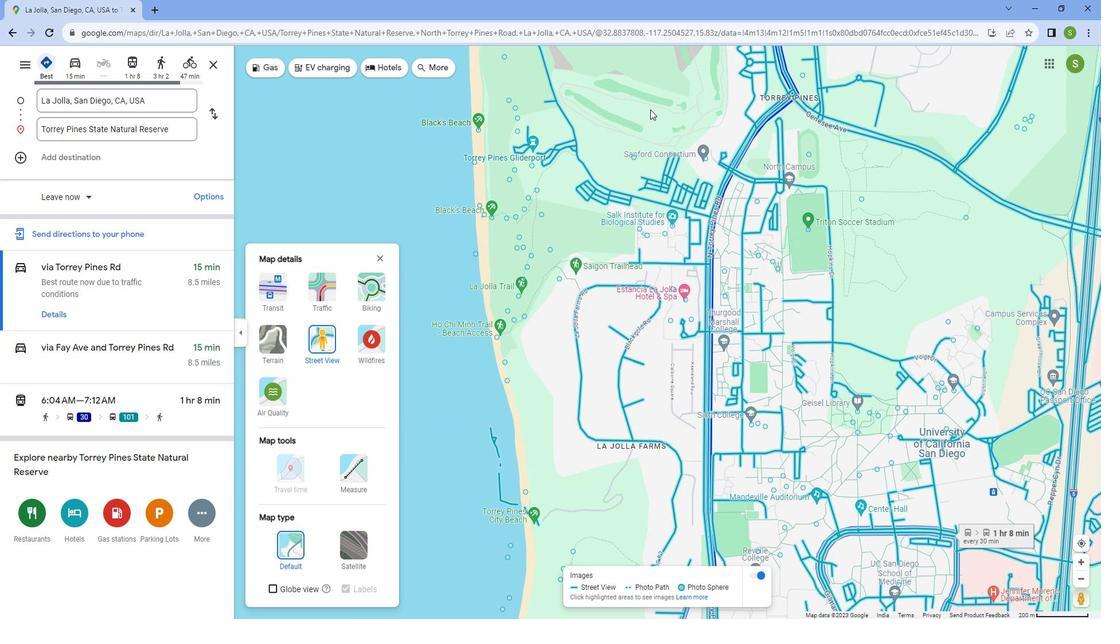 
Action: Mouse moved to (553, 289)
Screenshot: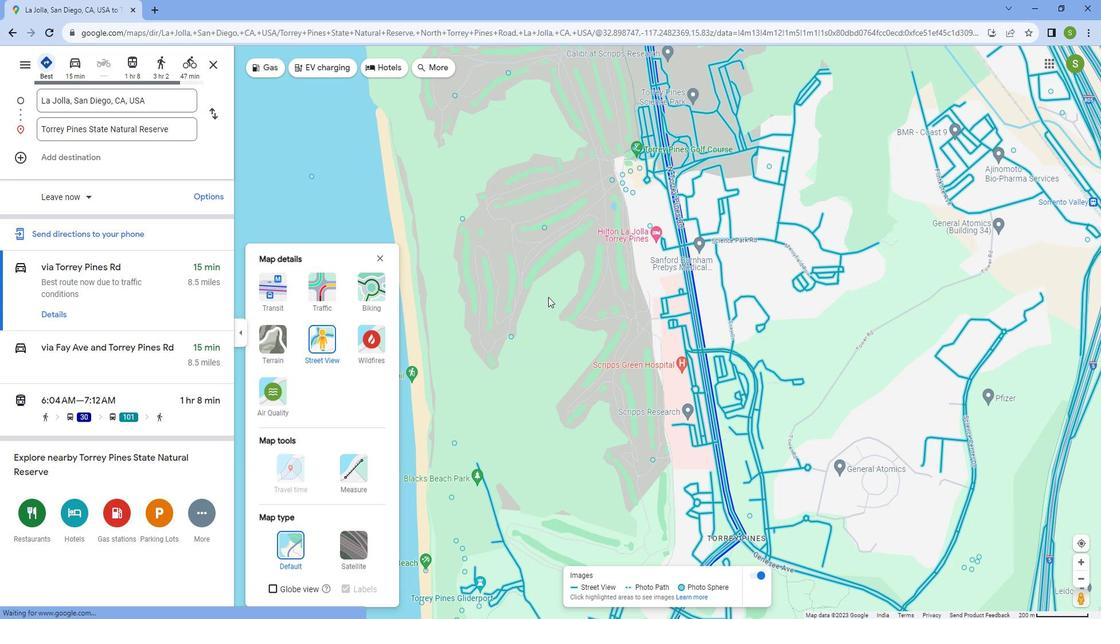
Action: Mouse pressed left at (553, 289)
Screenshot: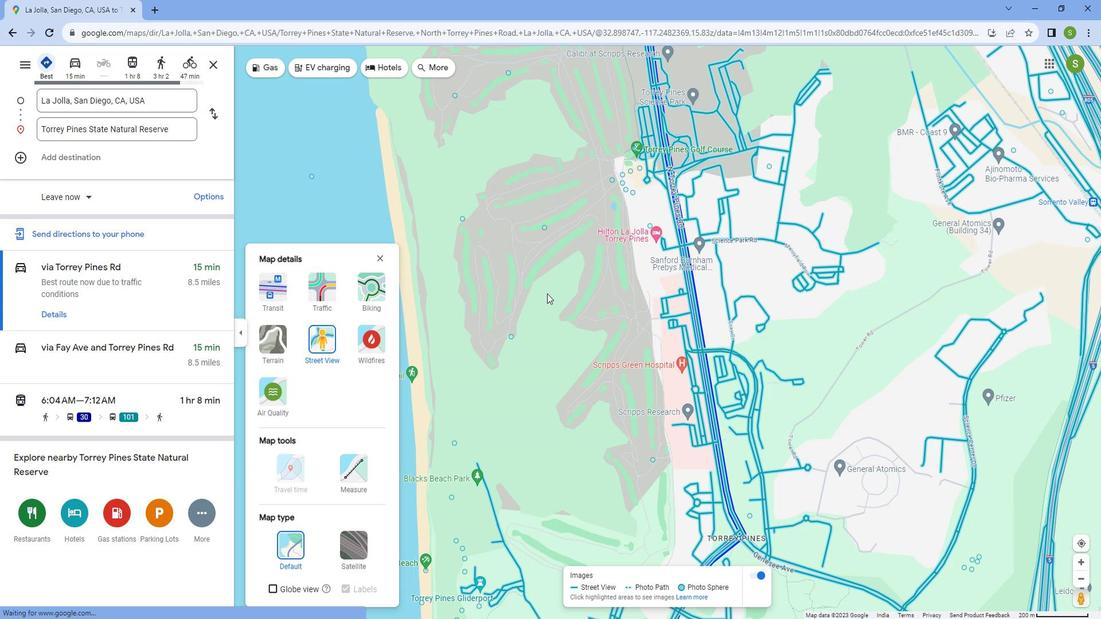 
Action: Mouse moved to (512, 285)
Screenshot: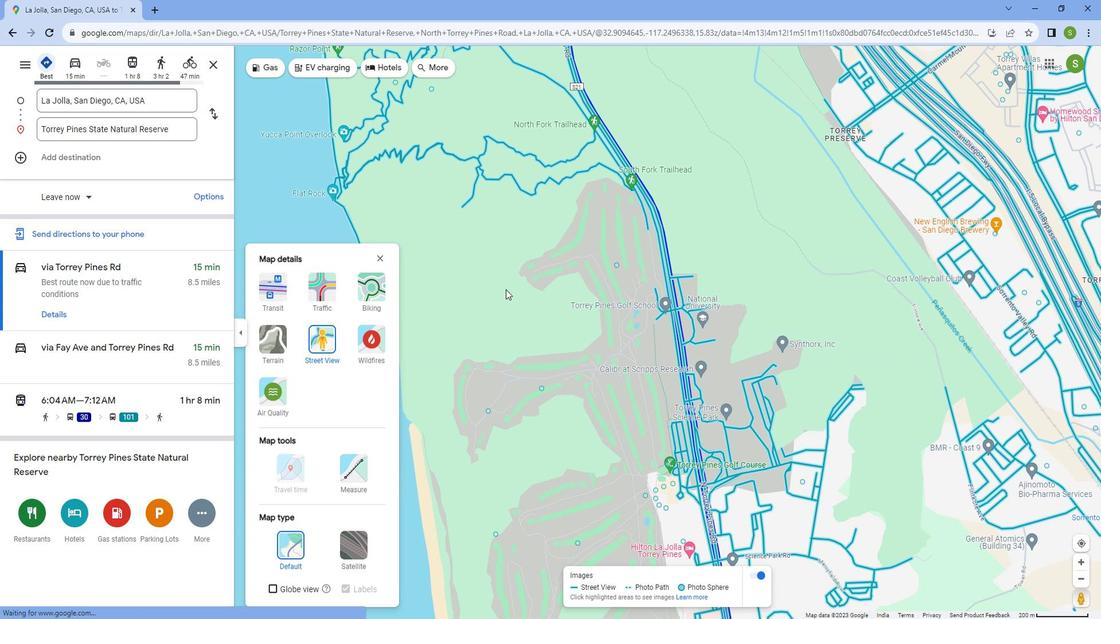 
Action: Mouse pressed left at (512, 285)
Screenshot: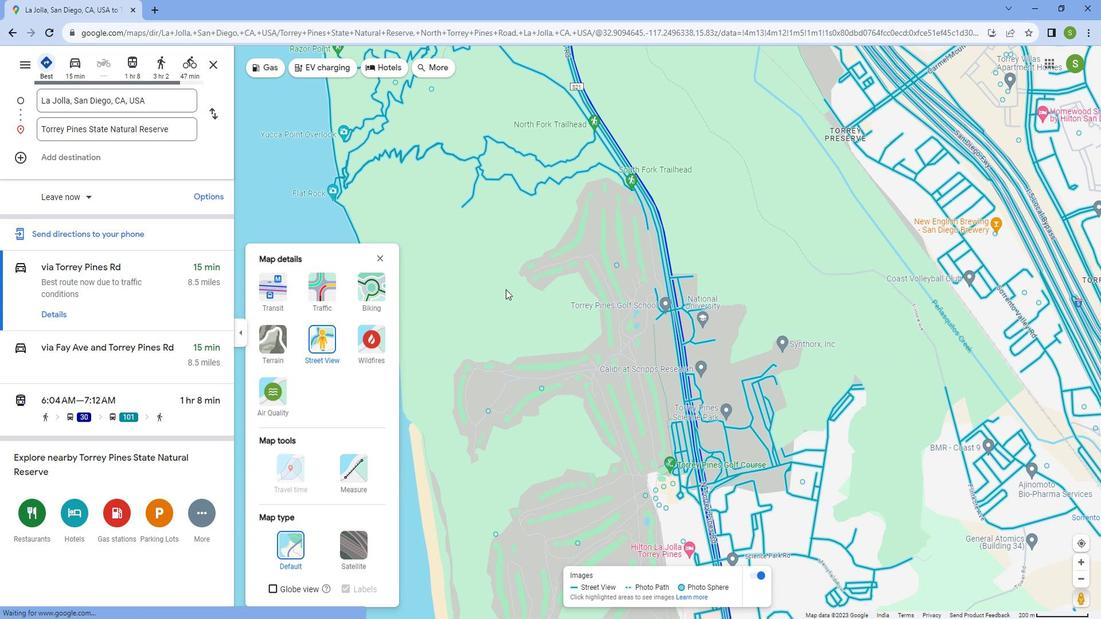 
Action: Mouse moved to (575, 227)
Screenshot: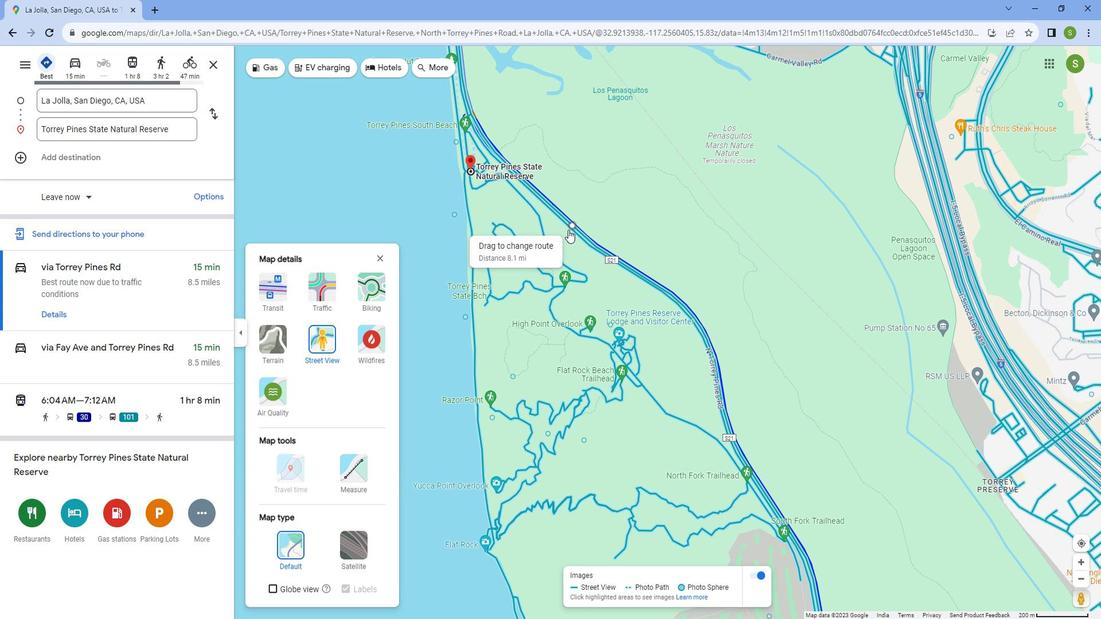 
Action: Mouse pressed left at (575, 227)
Screenshot: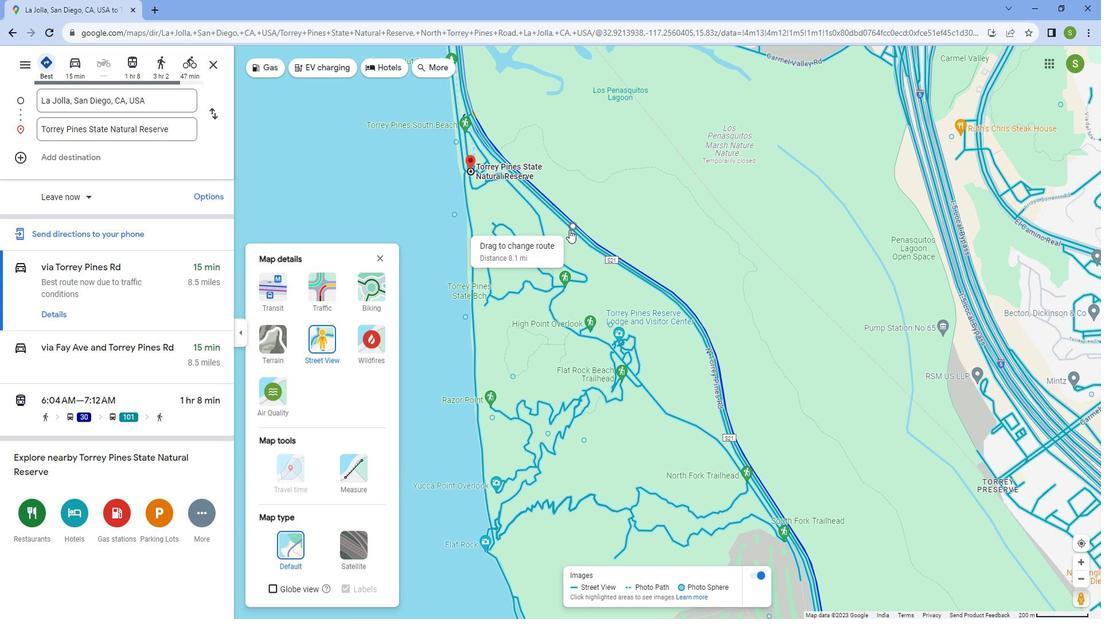 
Action: Mouse pressed left at (575, 227)
Screenshot: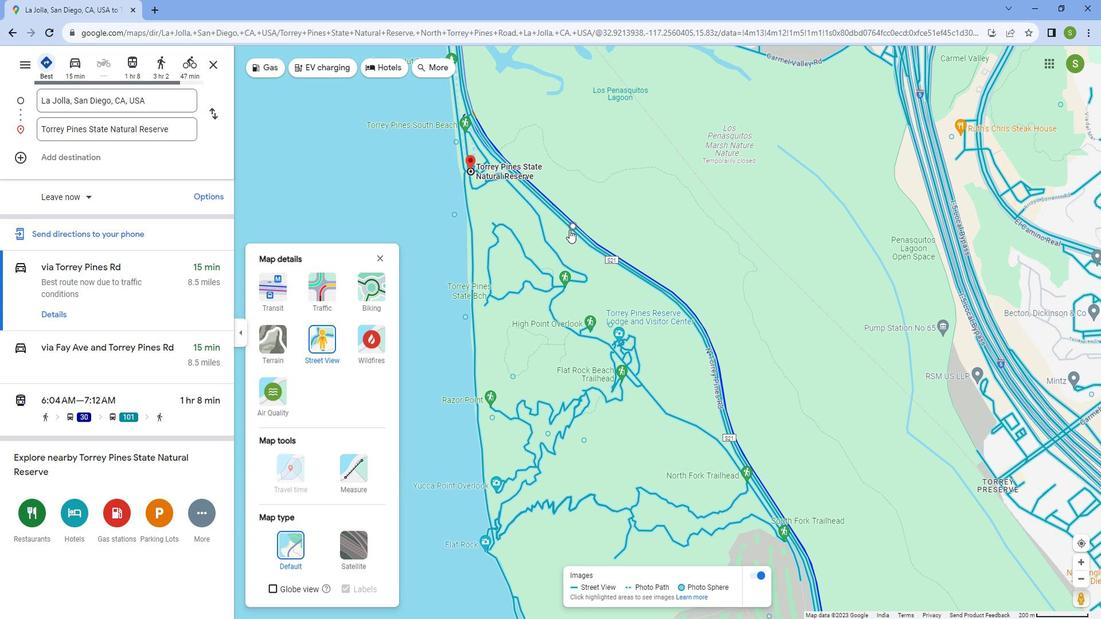 
Action: Mouse moved to (359, 393)
Screenshot: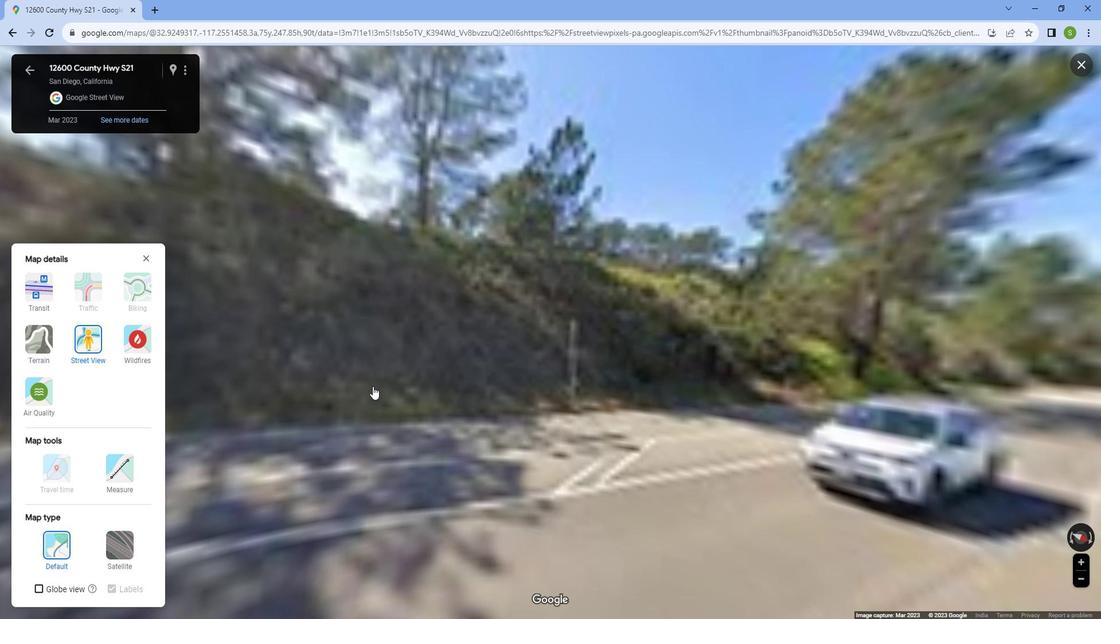 
Action: Mouse pressed left at (359, 393)
Screenshot: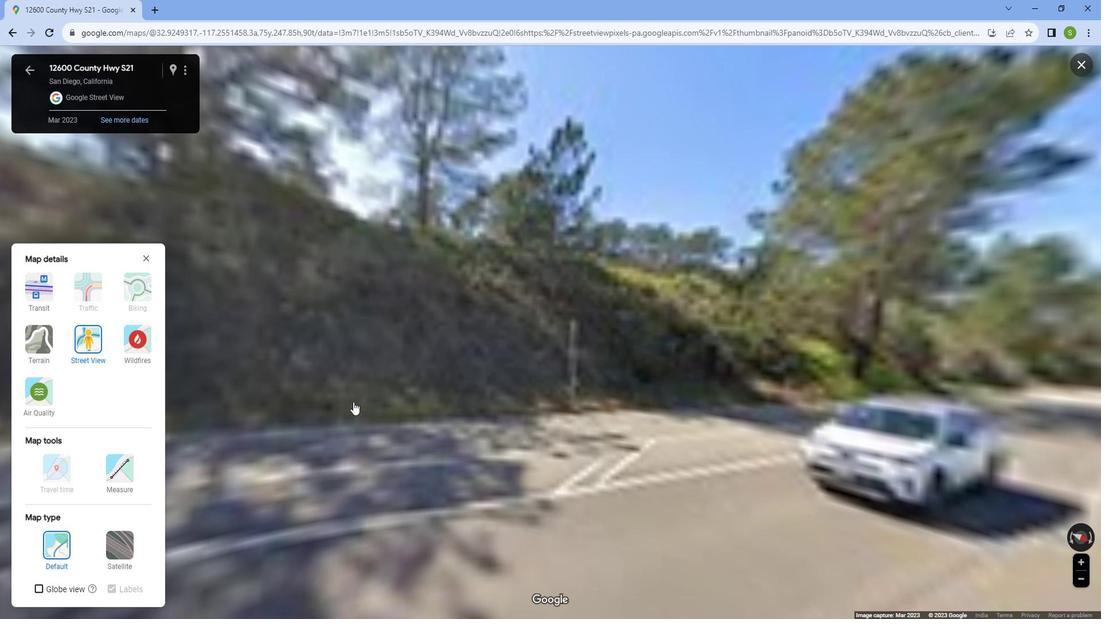 
Action: Mouse moved to (403, 355)
Screenshot: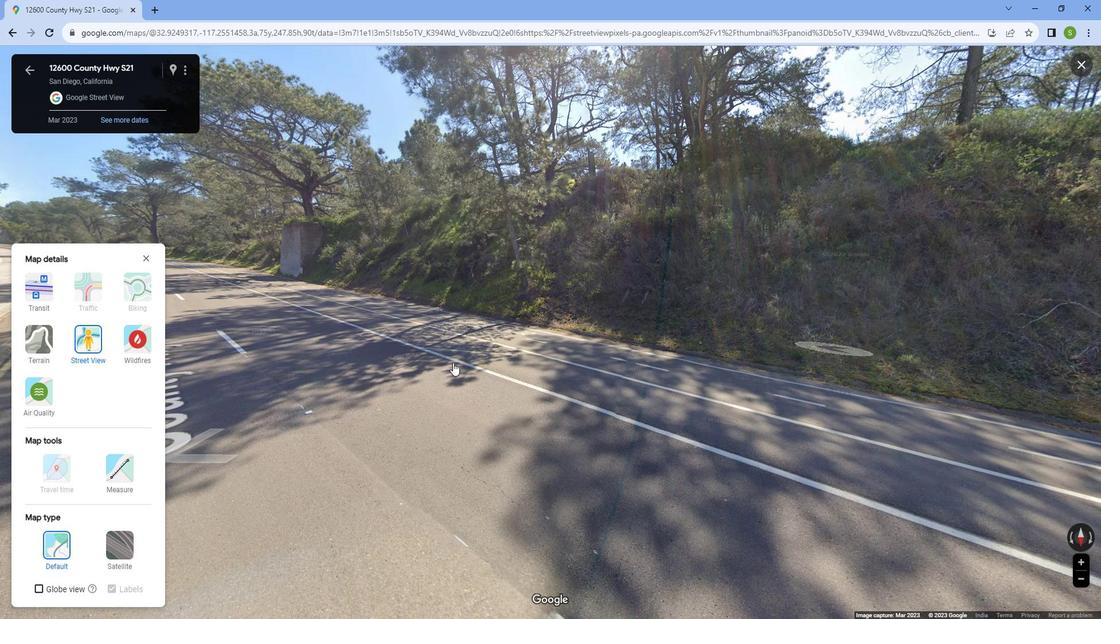 
Action: Mouse pressed left at (403, 355)
Screenshot: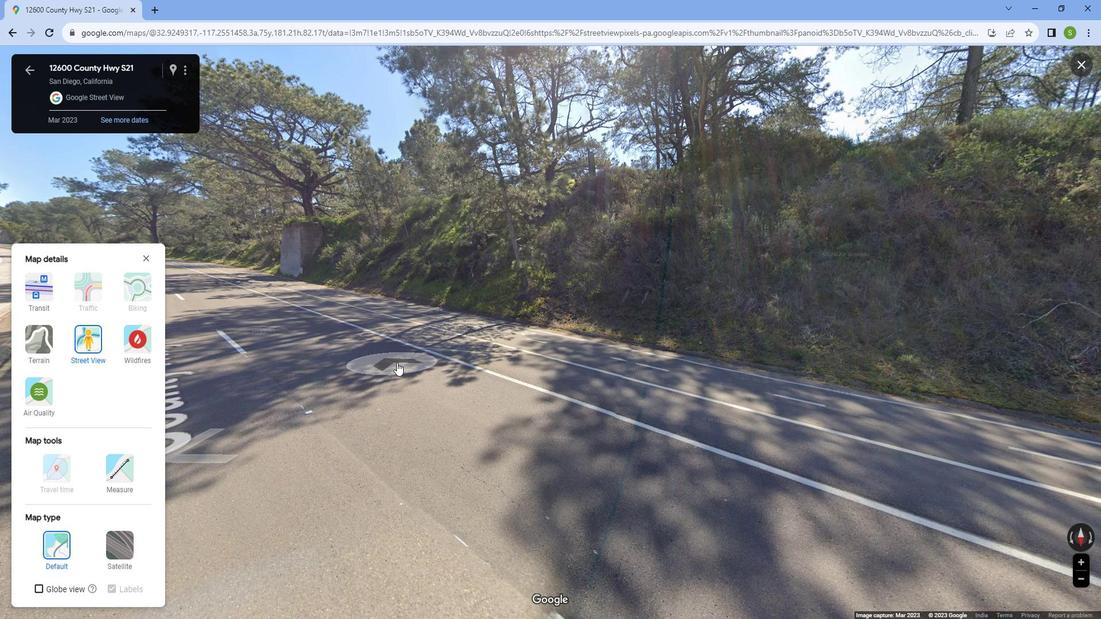 
Action: Mouse moved to (450, 421)
Screenshot: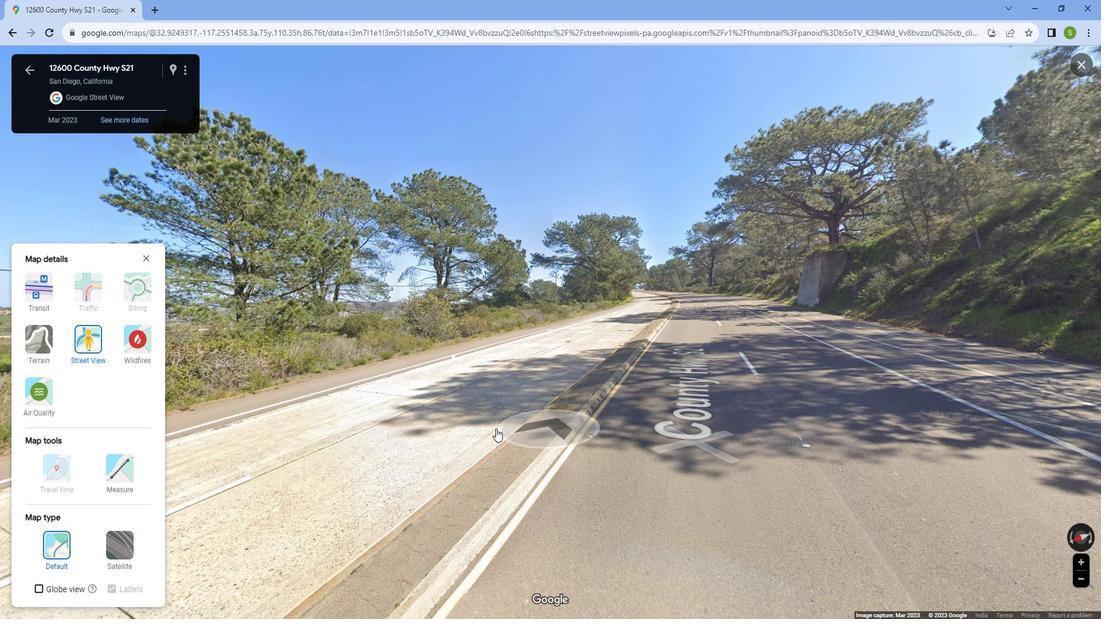 
Action: Mouse pressed left at (450, 421)
Screenshot: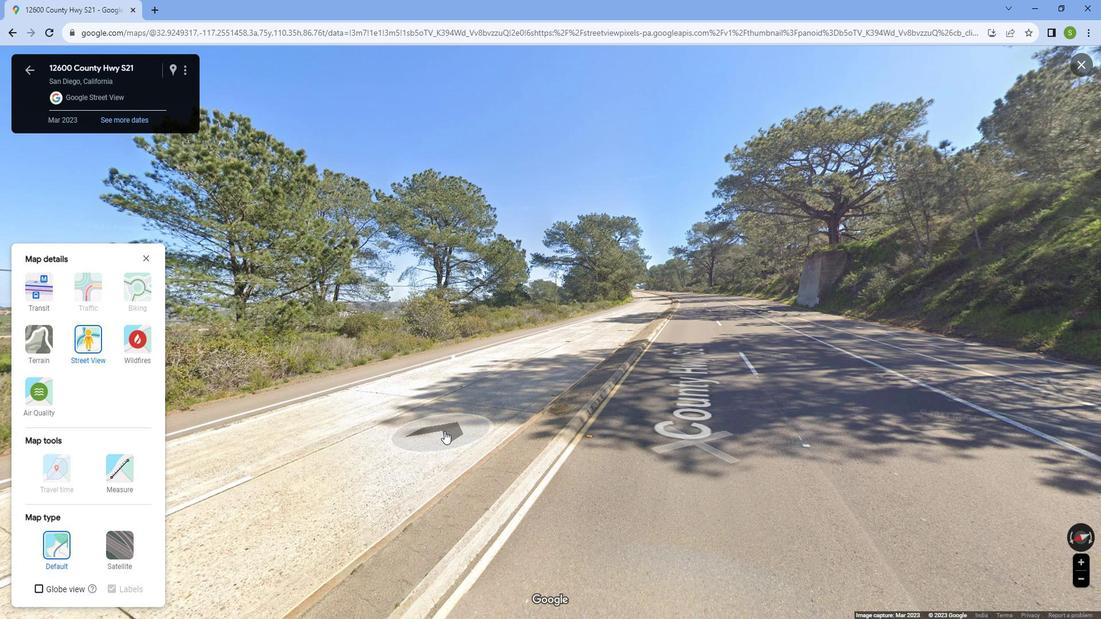 
Action: Mouse moved to (815, 403)
Screenshot: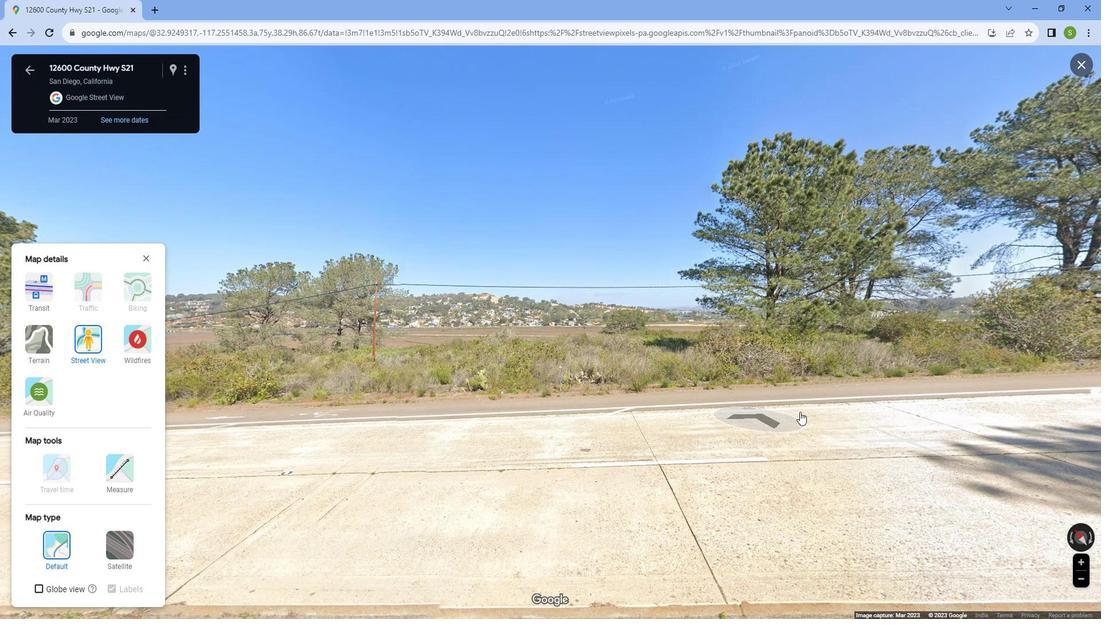 
Action: Mouse pressed left at (815, 403)
Screenshot: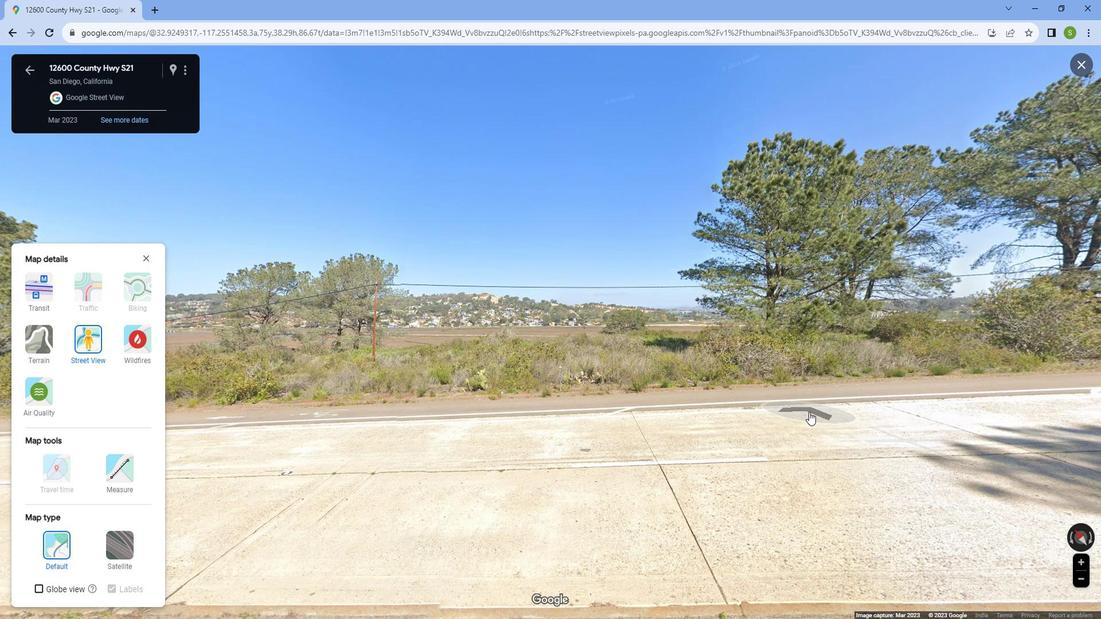 
Action: Mouse moved to (728, 402)
Screenshot: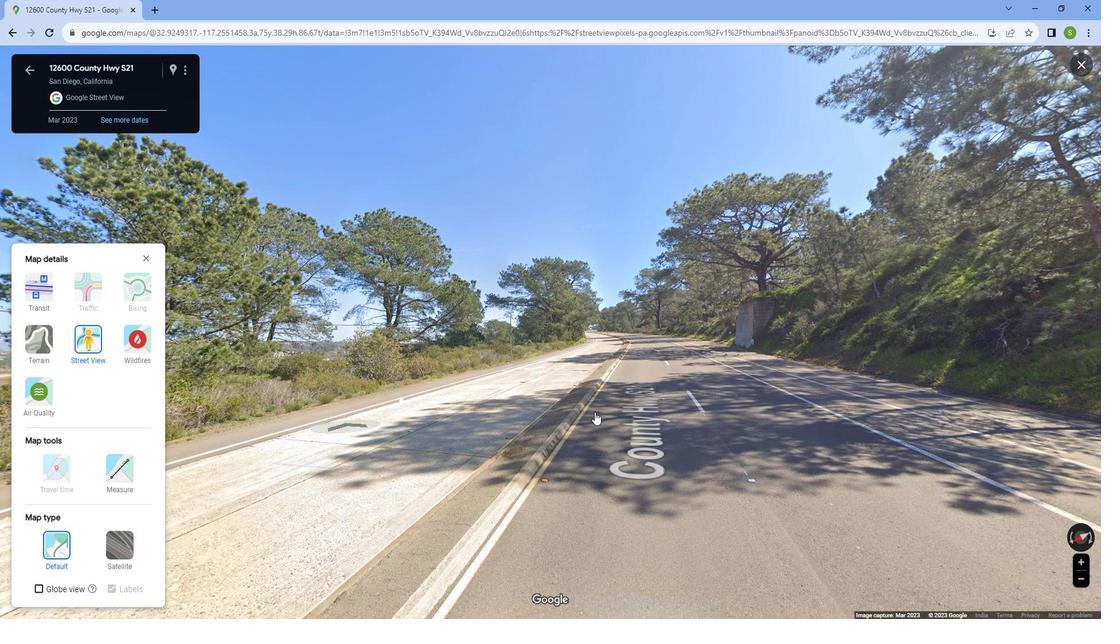 
Action: Mouse pressed left at (728, 402)
Screenshot: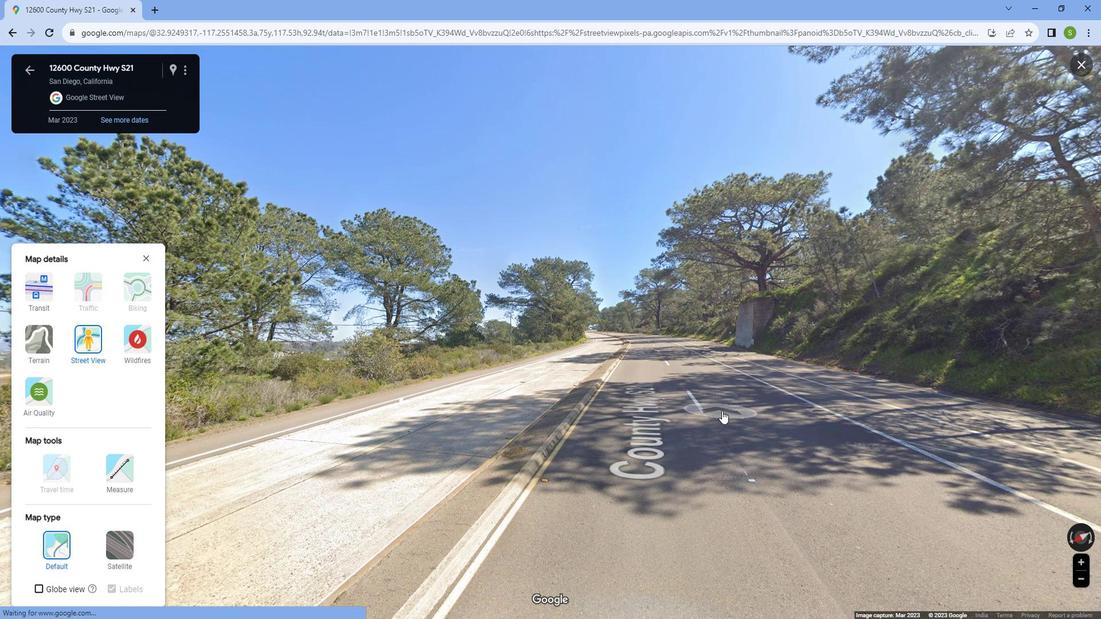 
Action: Mouse moved to (706, 392)
Screenshot: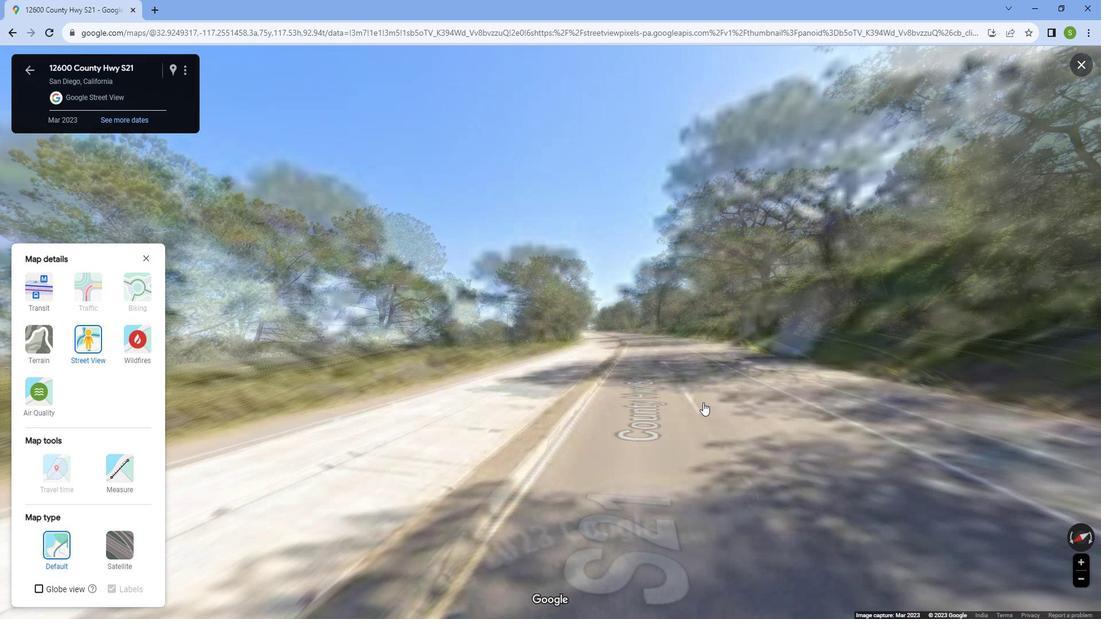 
Action: Mouse pressed left at (706, 392)
Screenshot: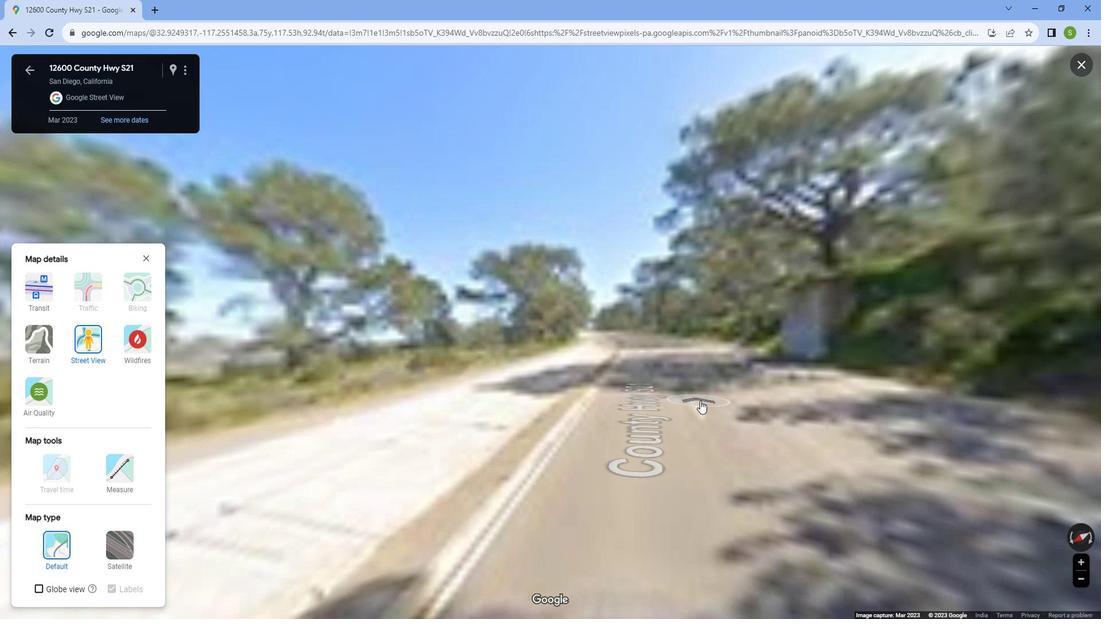 
Action: Mouse moved to (558, 422)
Screenshot: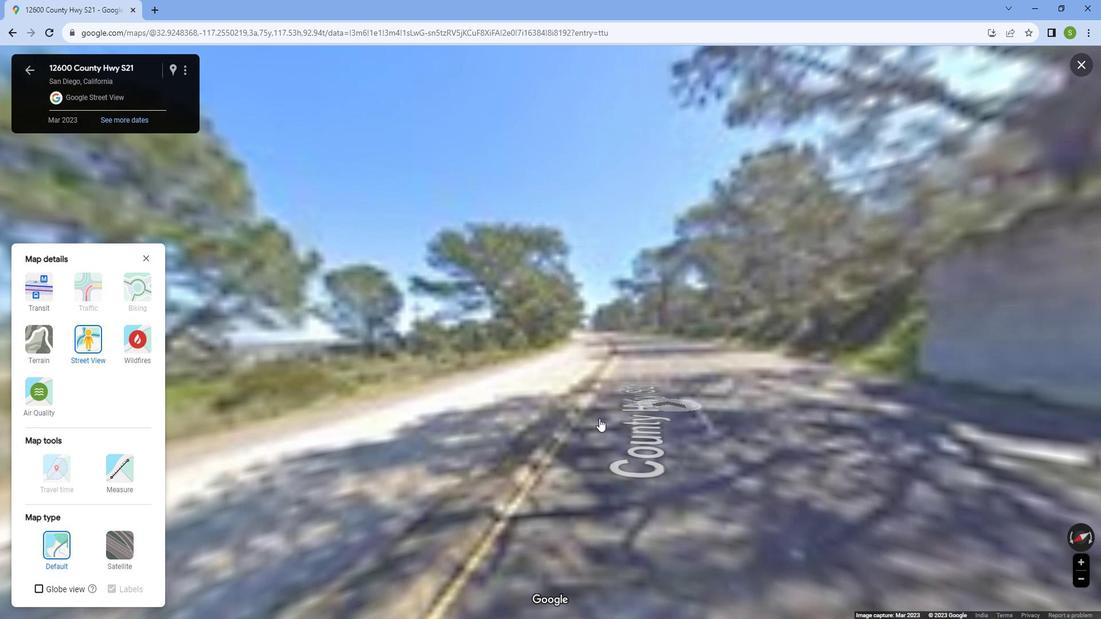 
Action: Mouse pressed left at (558, 422)
Screenshot: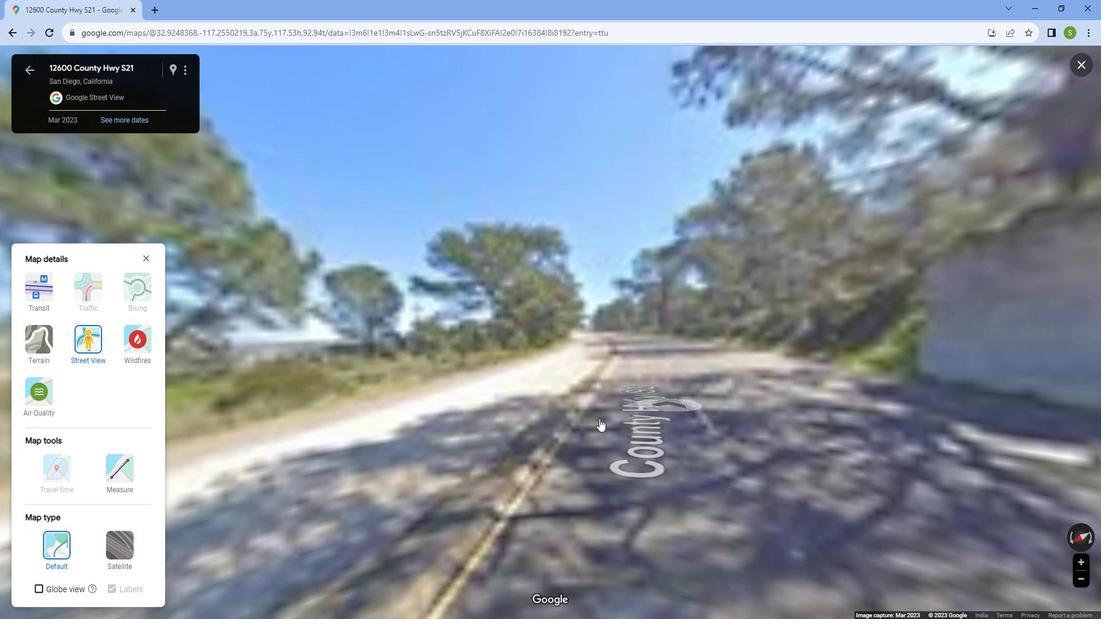 
Action: Mouse moved to (421, 419)
Screenshot: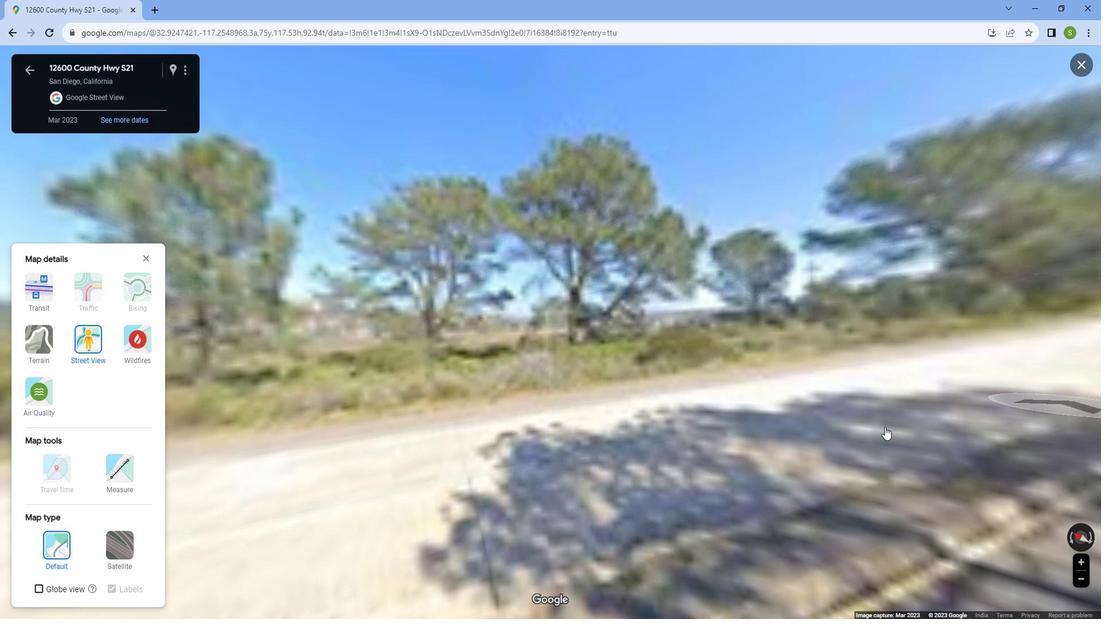 
Action: Mouse pressed left at (421, 419)
Screenshot: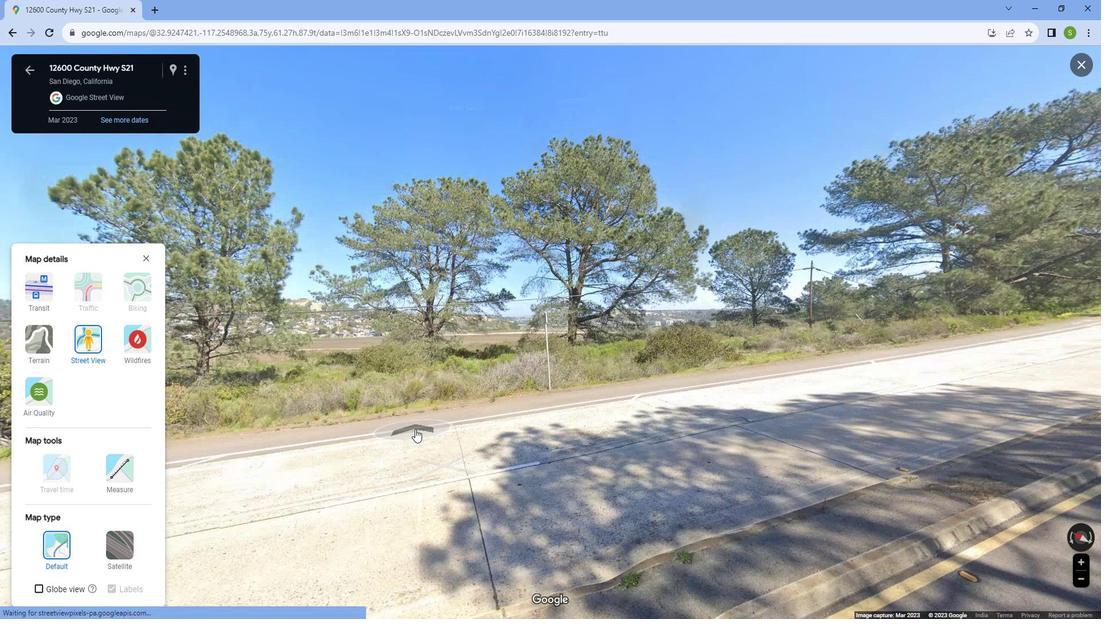 
Action: Mouse moved to (426, 390)
Screenshot: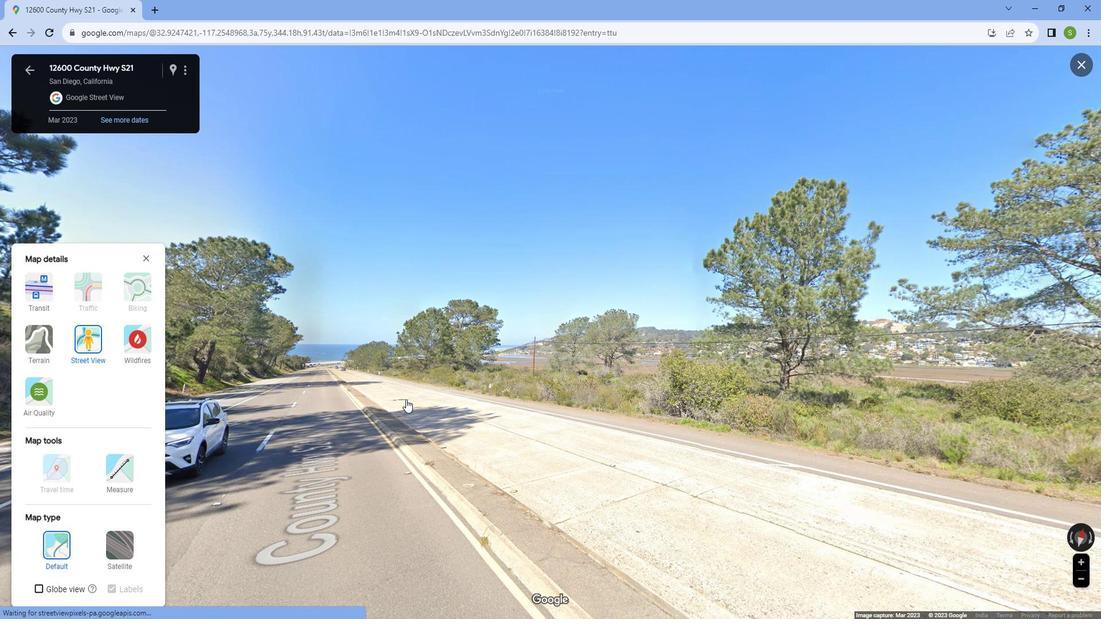 
Action: Mouse pressed left at (426, 390)
Screenshot: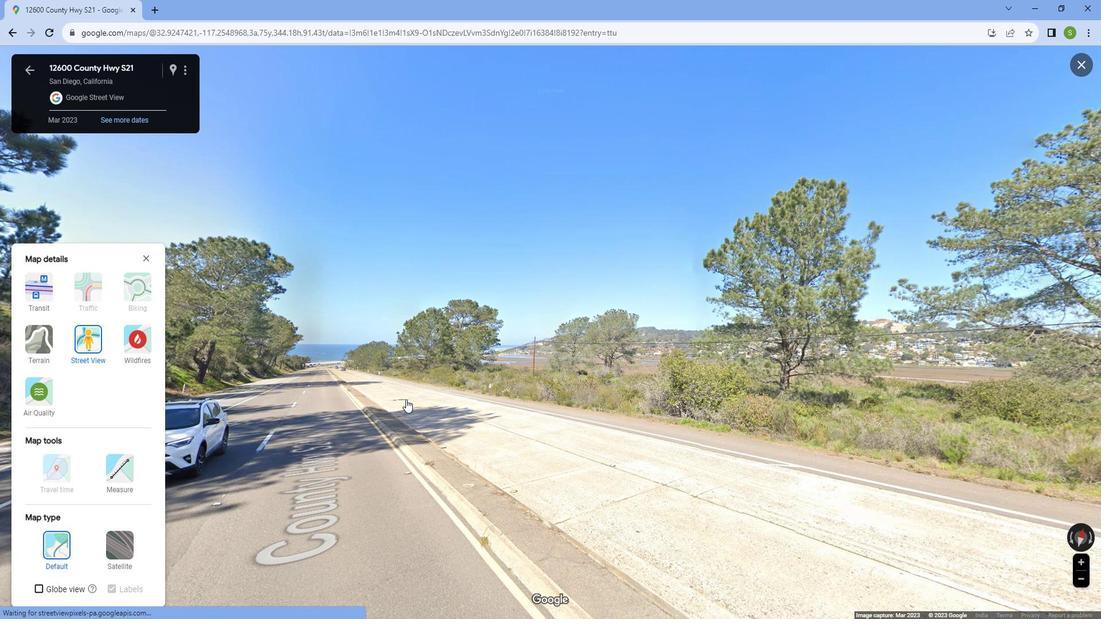 
Action: Mouse moved to (381, 459)
Screenshot: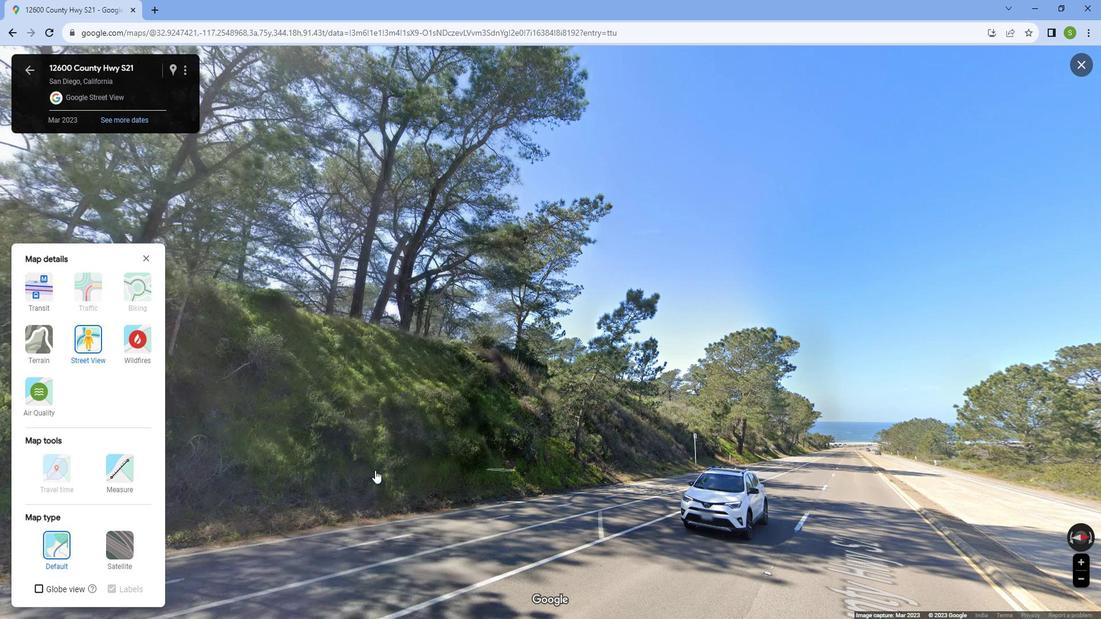 
Action: Mouse pressed left at (381, 459)
Screenshot: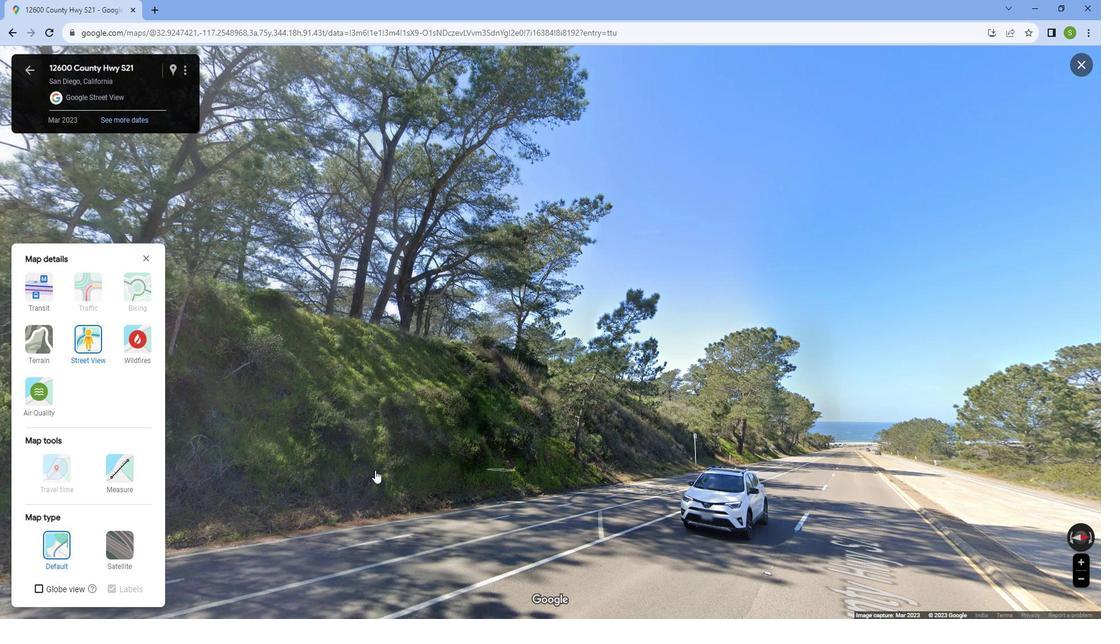 
Action: Mouse moved to (318, 414)
Screenshot: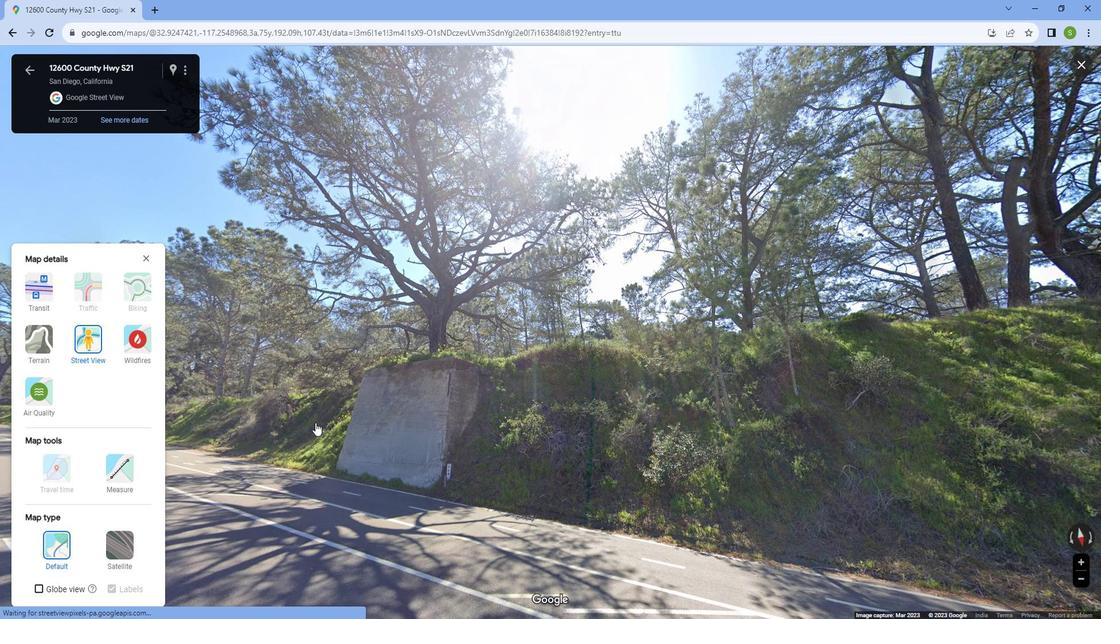 
Action: Mouse pressed left at (318, 414)
Screenshot: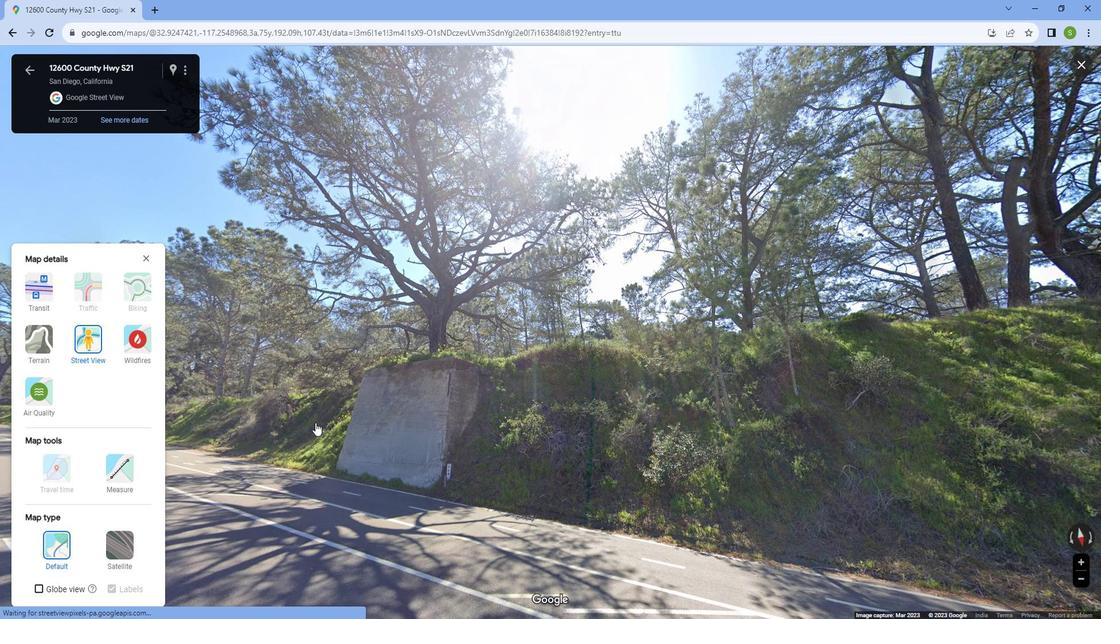 
Action: Mouse moved to (860, 396)
Screenshot: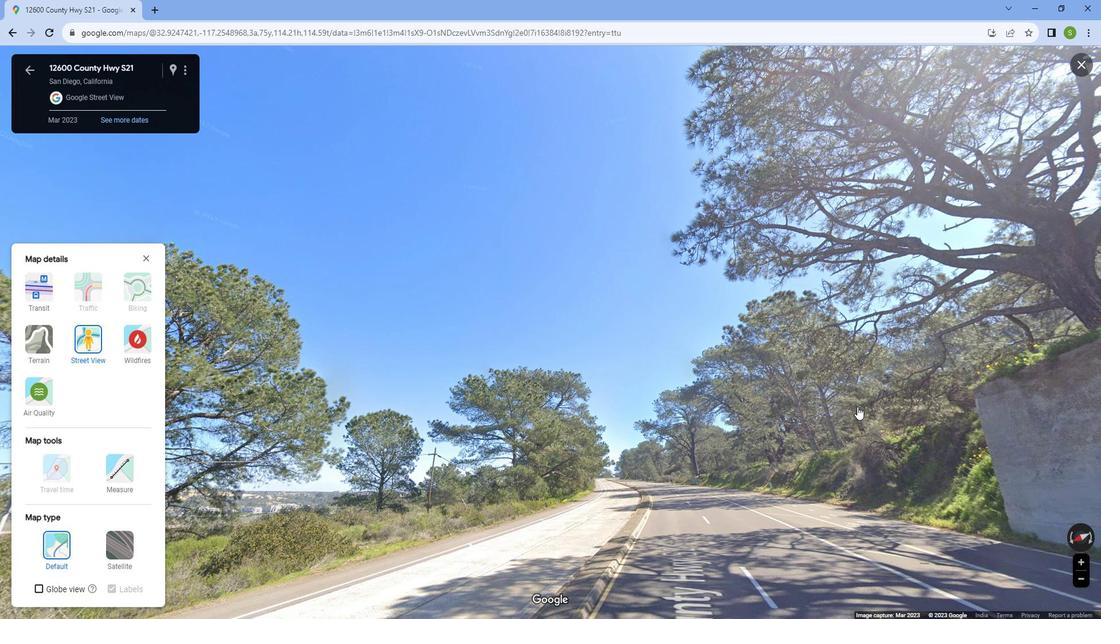 
Action: Mouse scrolled (860, 396) with delta (0, 0)
Screenshot: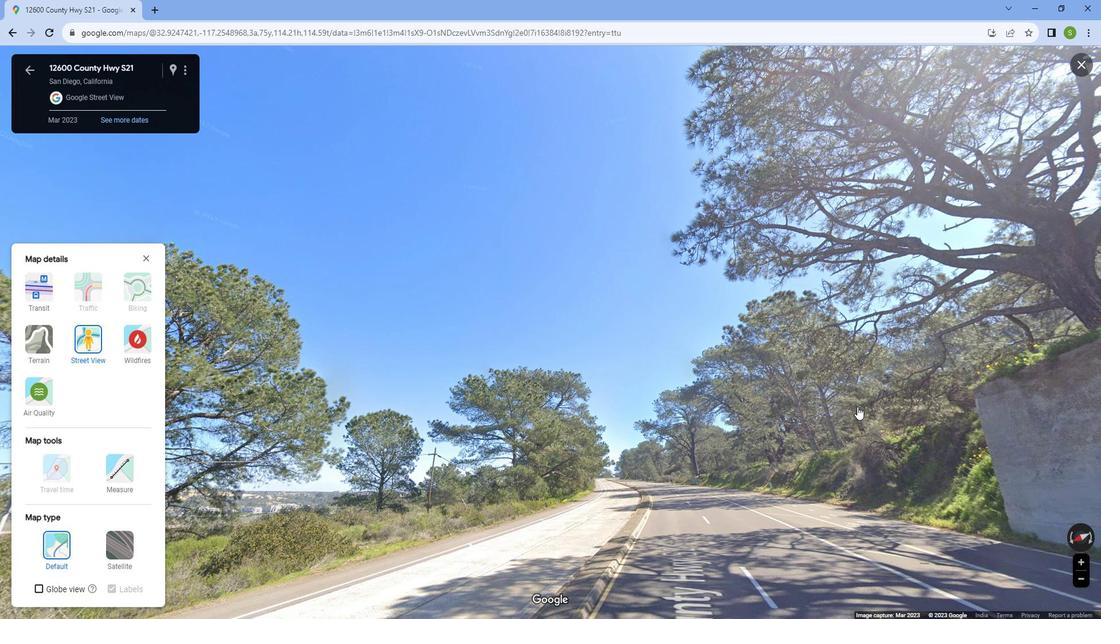 
Action: Mouse scrolled (860, 397) with delta (0, 0)
Screenshot: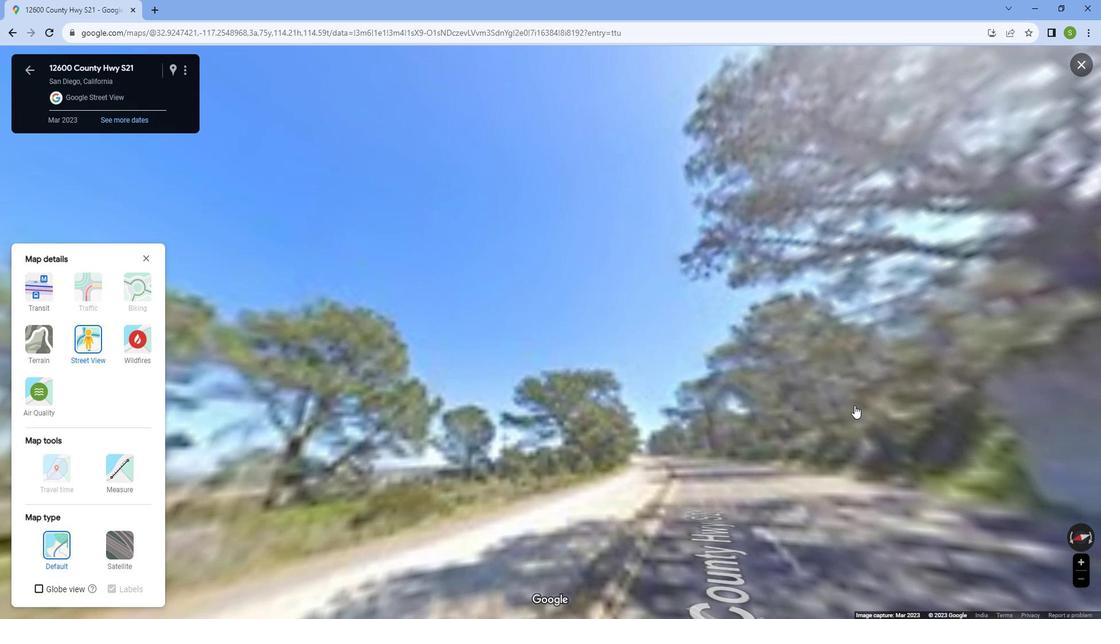 
Action: Mouse scrolled (860, 396) with delta (0, 0)
Screenshot: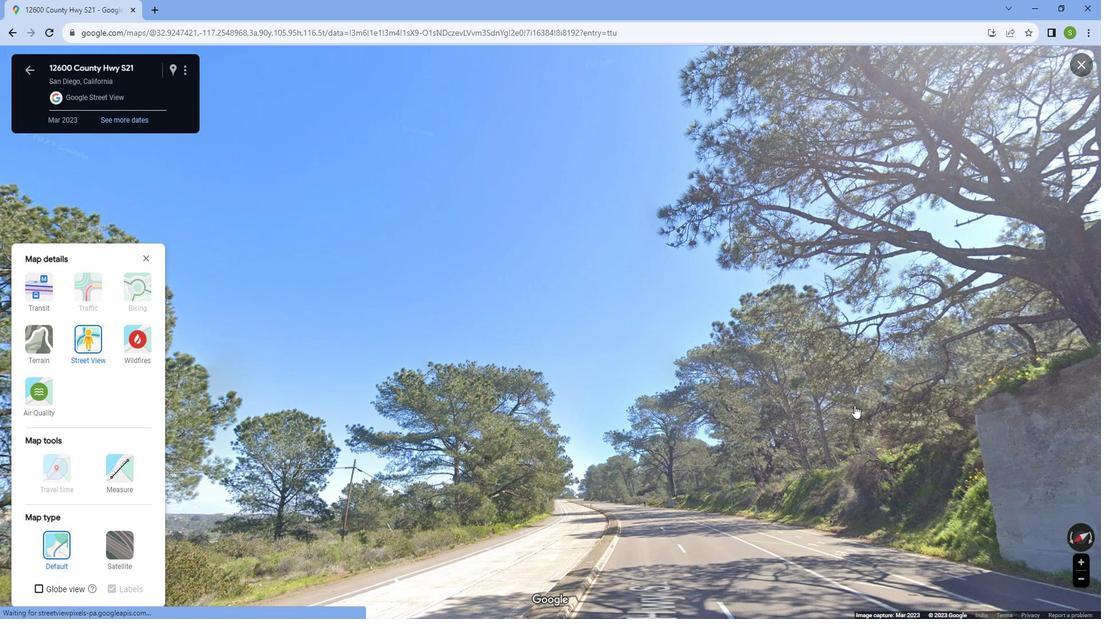 
Action: Mouse scrolled (860, 396) with delta (0, 0)
Screenshot: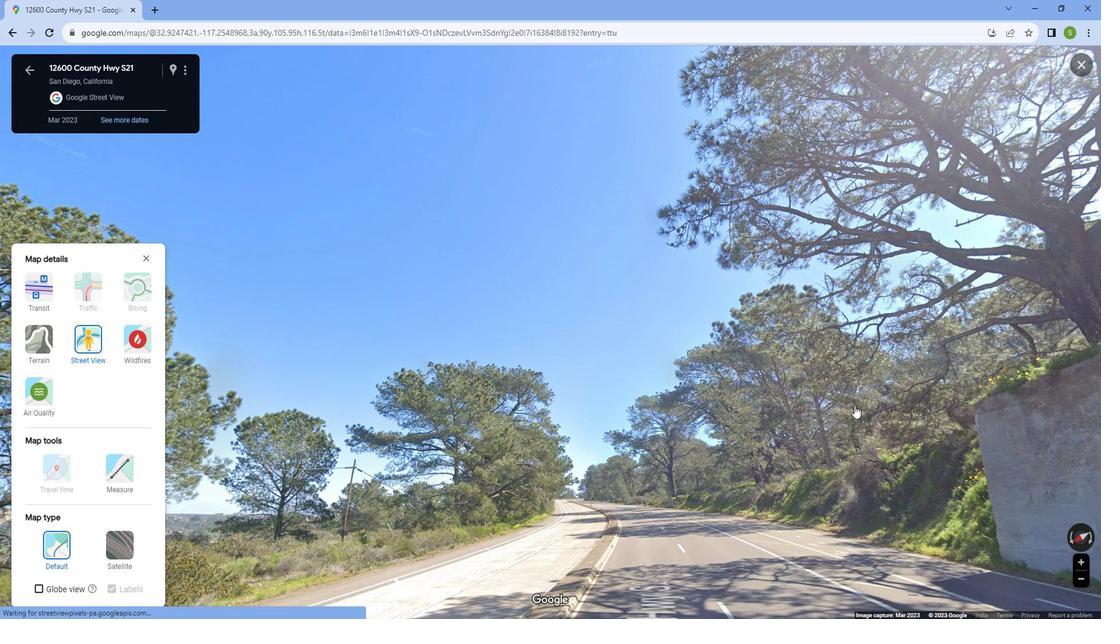 
Action: Mouse scrolled (860, 396) with delta (0, 0)
Screenshot: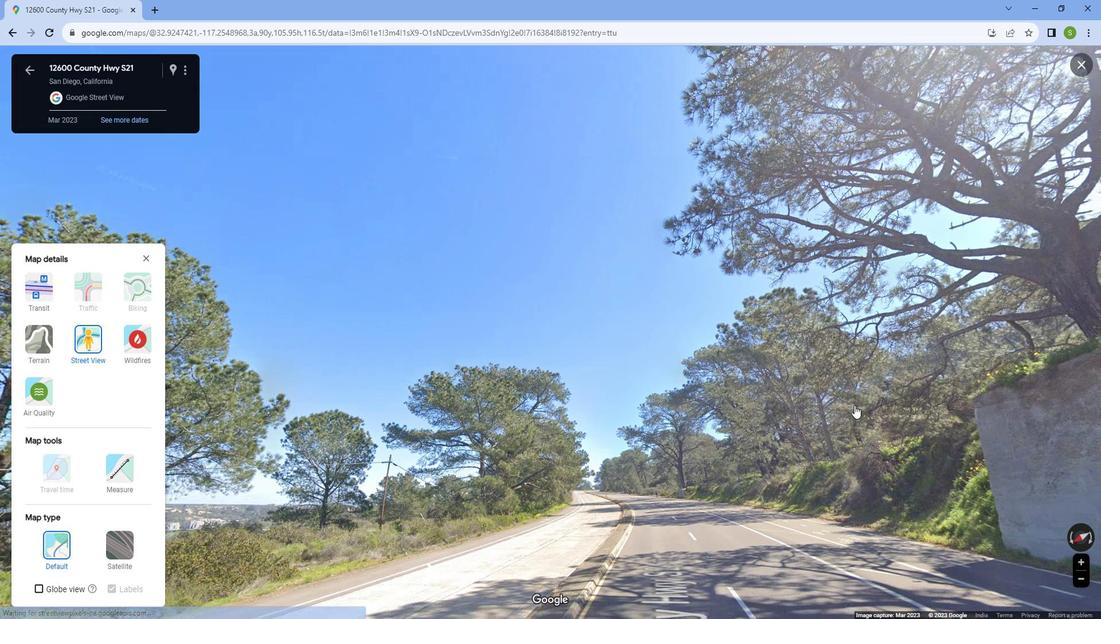 
Action: Mouse scrolled (860, 396) with delta (0, 0)
Screenshot: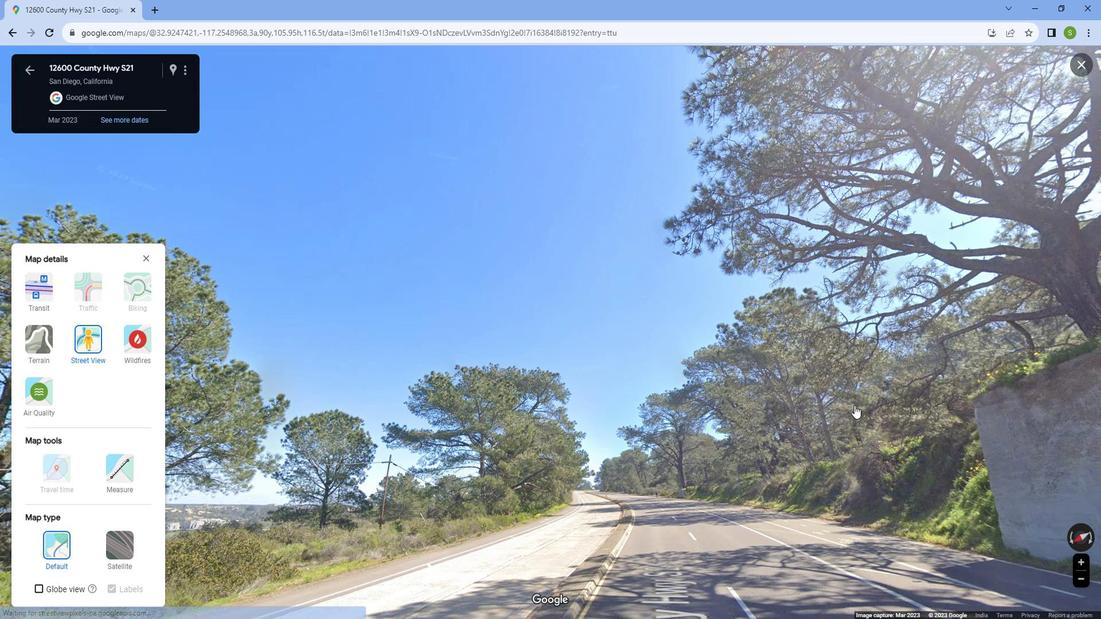 
Action: Mouse moved to (714, 427)
Screenshot: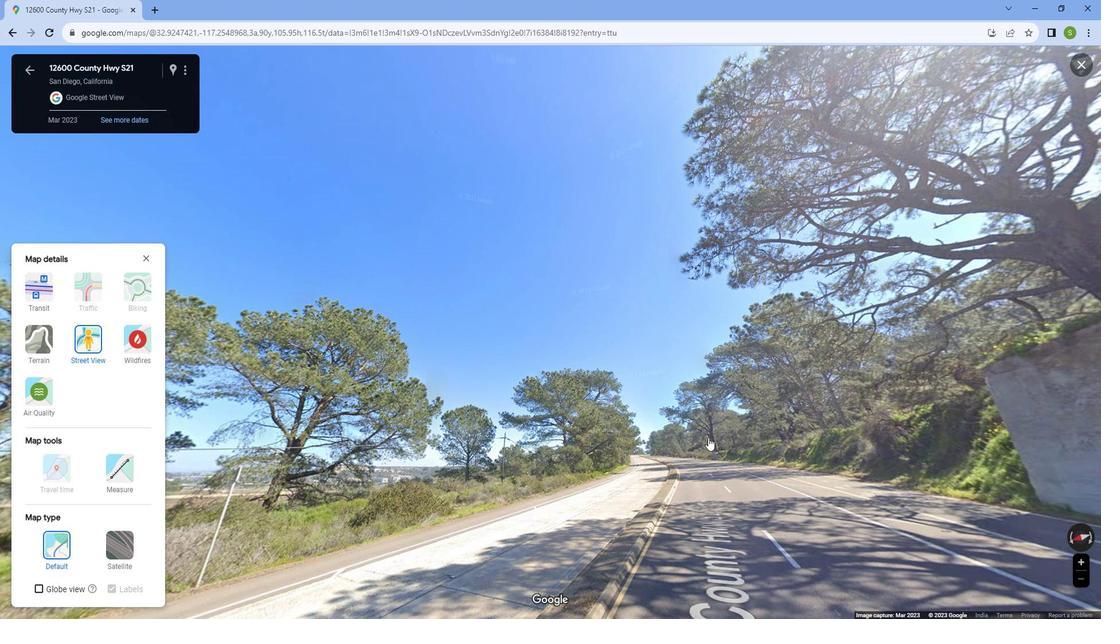 
Action: Mouse pressed left at (714, 427)
Screenshot: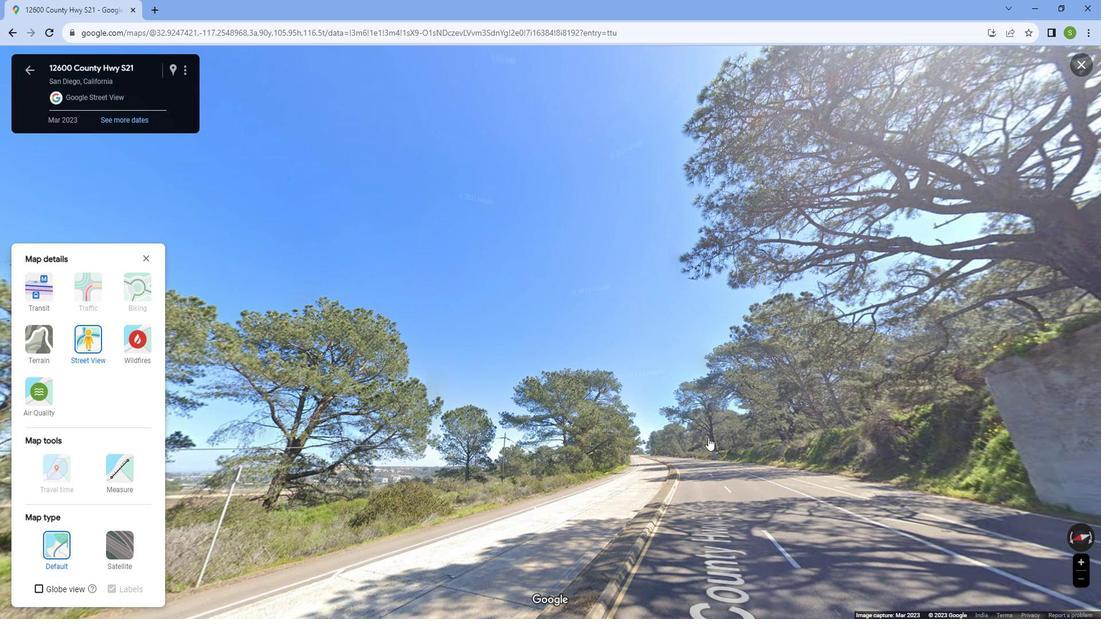
Action: Mouse moved to (693, 324)
Screenshot: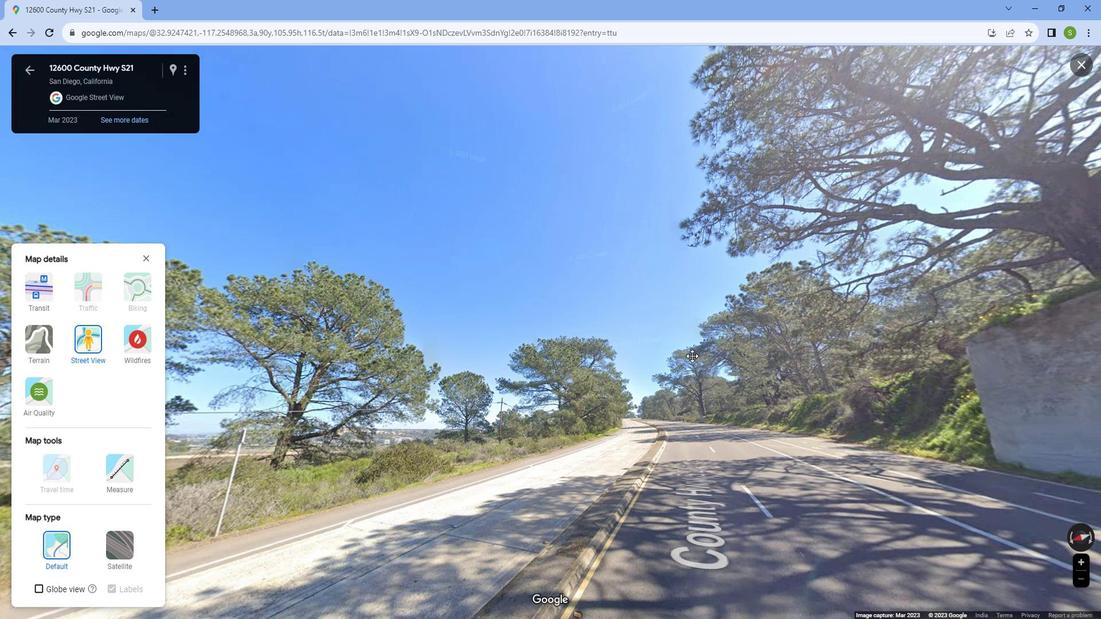 
